 Task: Create a due date automation trigger when advanced on, on the monday of the week before a card is due add fields with custom field "Resume" set to a date between 1 and 7 working days from now at 11:00 AM.
Action: Mouse moved to (849, 260)
Screenshot: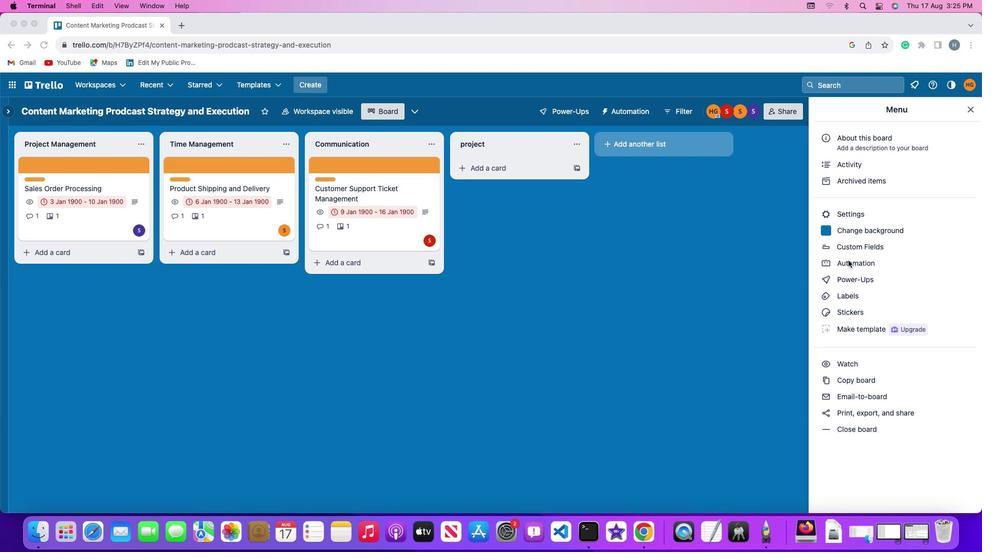 
Action: Mouse pressed left at (849, 260)
Screenshot: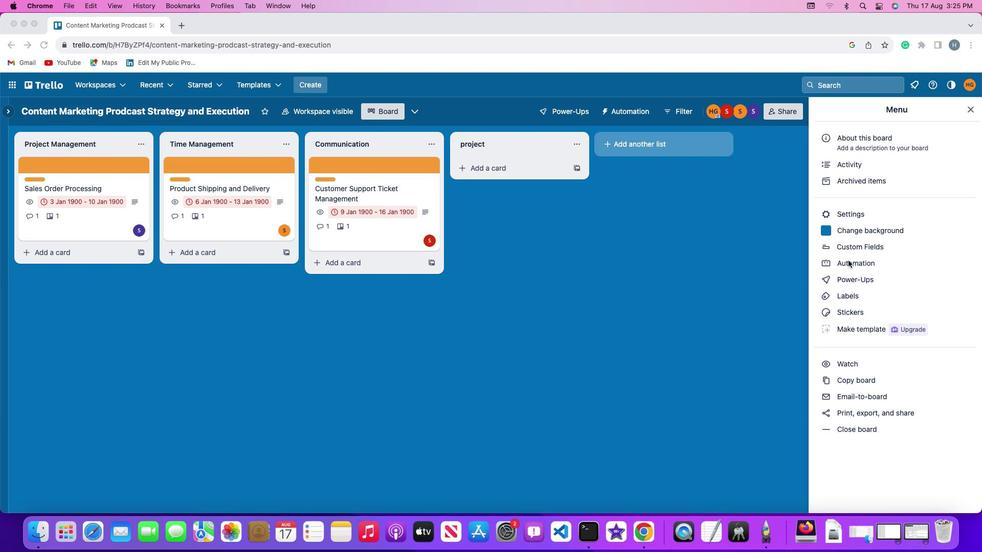 
Action: Mouse pressed left at (849, 260)
Screenshot: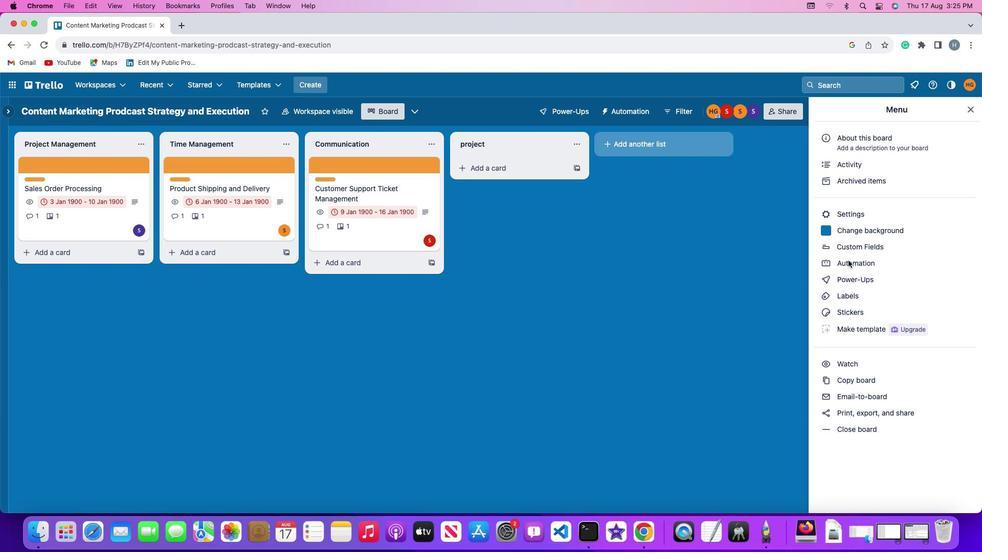 
Action: Mouse moved to (65, 245)
Screenshot: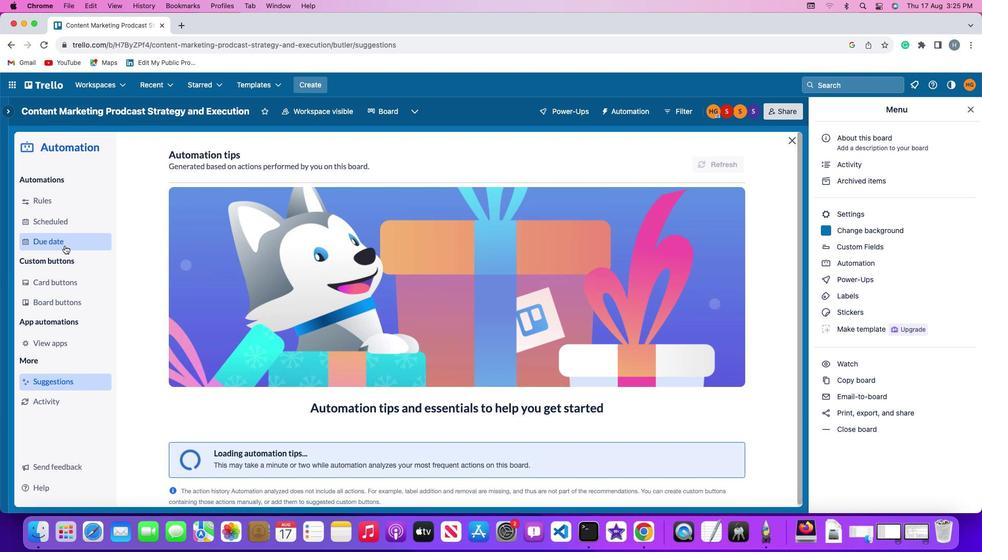 
Action: Mouse pressed left at (65, 245)
Screenshot: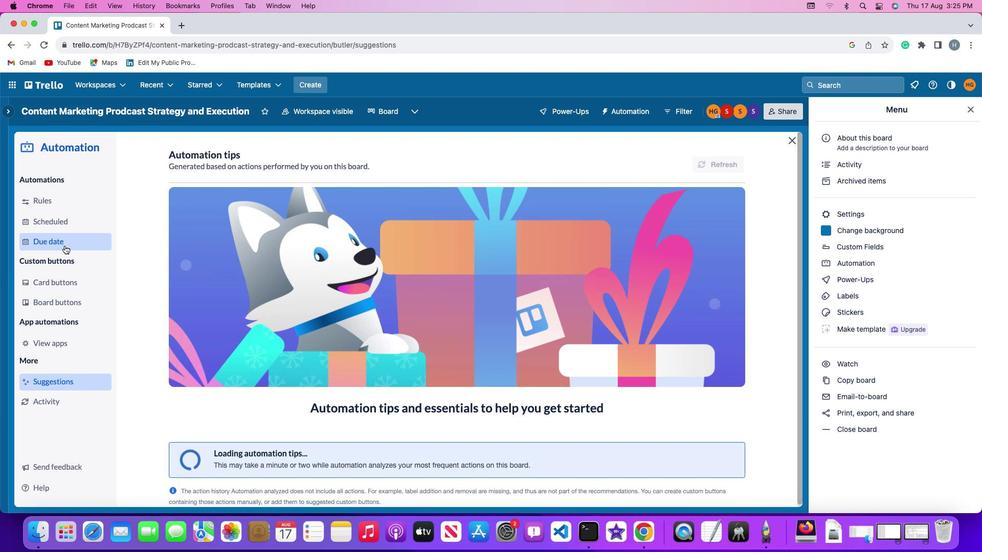 
Action: Mouse moved to (680, 158)
Screenshot: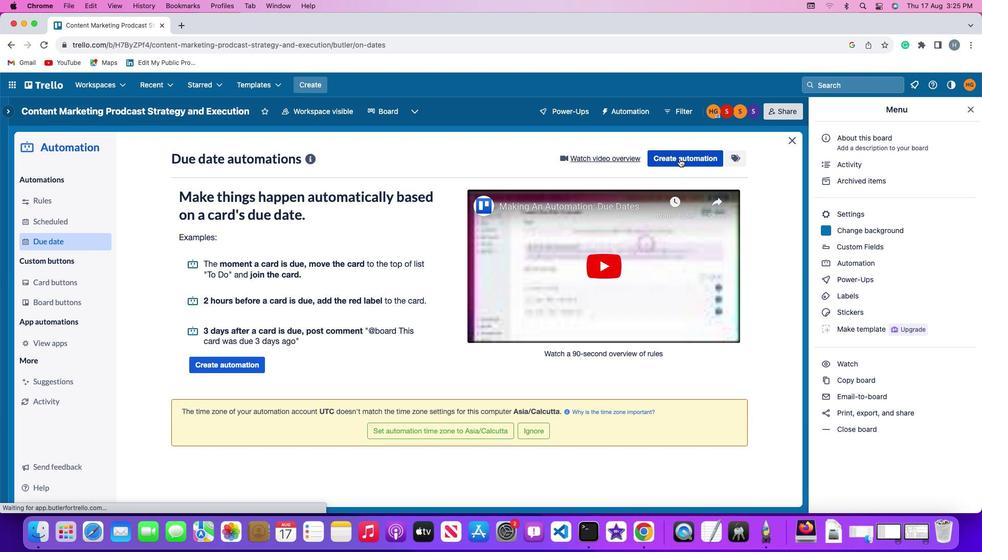 
Action: Mouse pressed left at (680, 158)
Screenshot: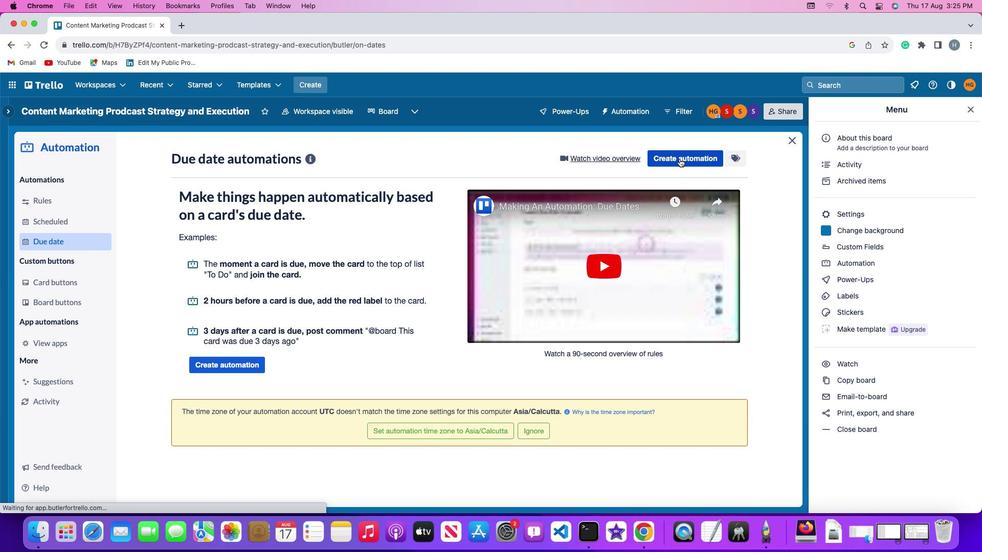 
Action: Mouse moved to (227, 247)
Screenshot: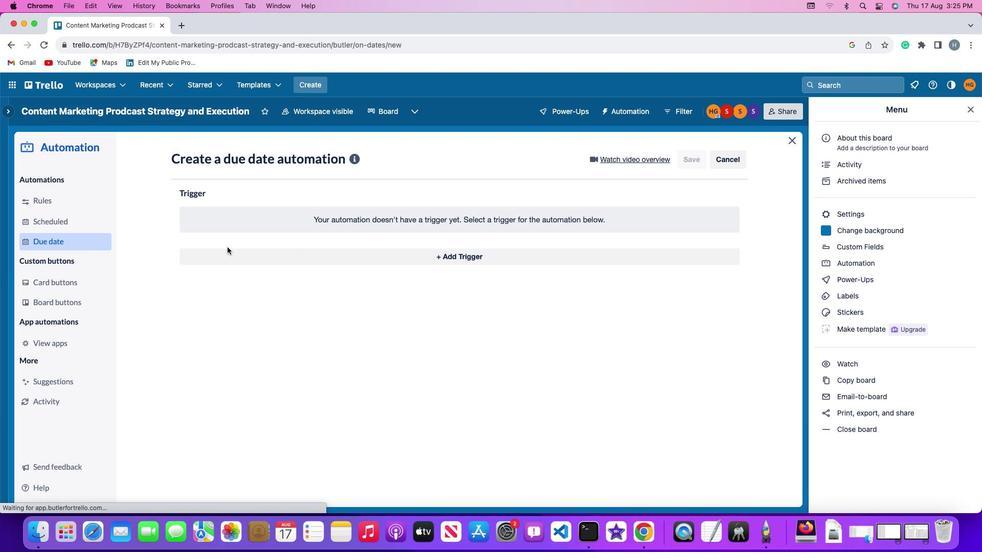 
Action: Mouse pressed left at (227, 247)
Screenshot: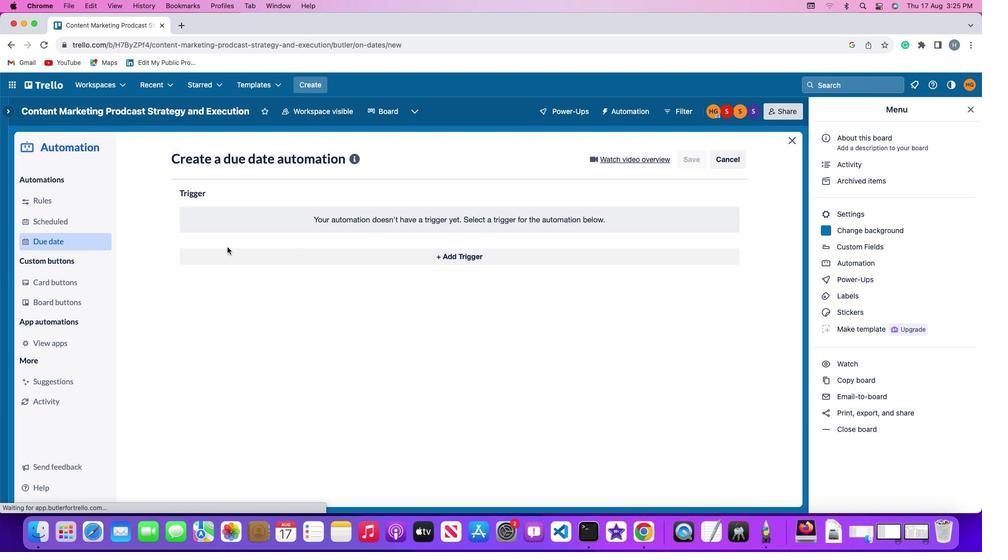 
Action: Mouse moved to (224, 253)
Screenshot: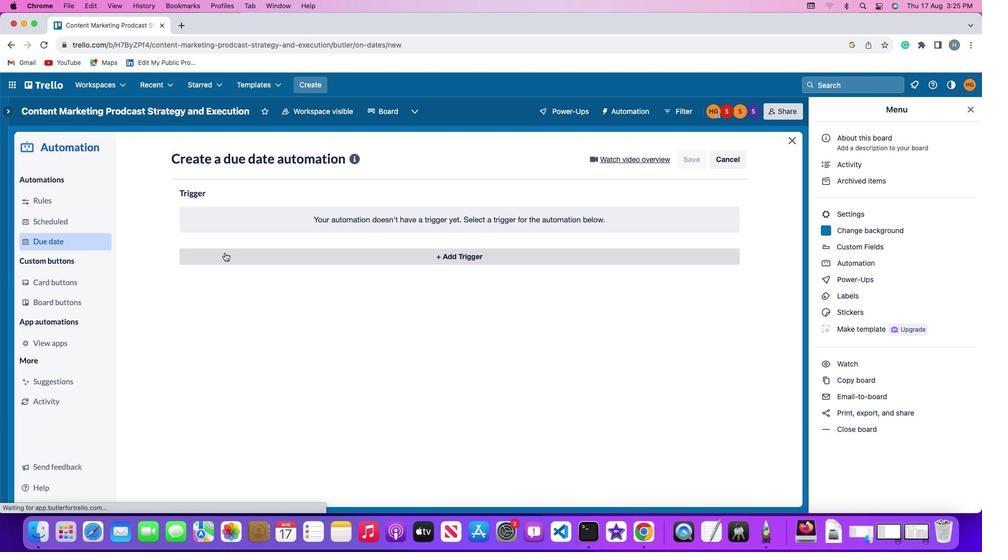 
Action: Mouse pressed left at (224, 253)
Screenshot: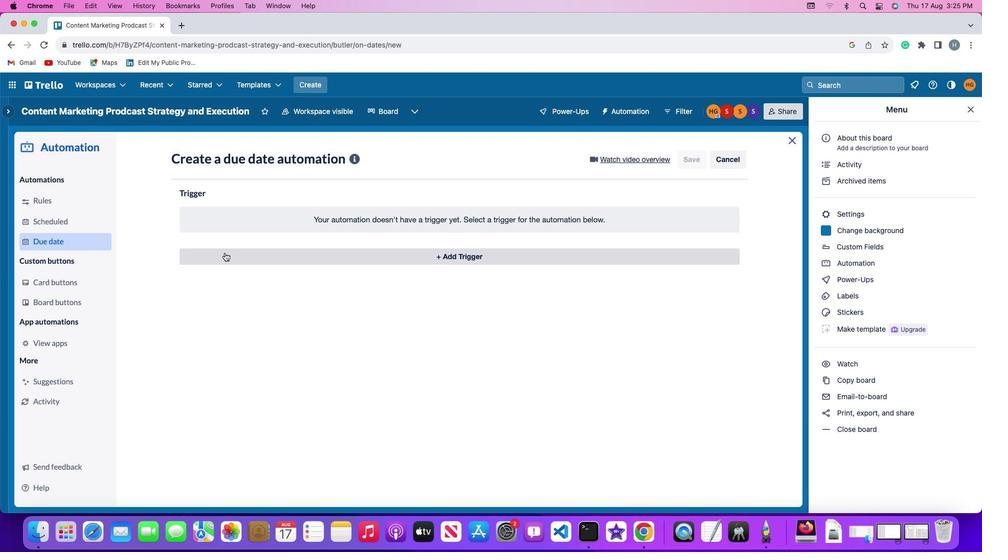 
Action: Mouse moved to (219, 446)
Screenshot: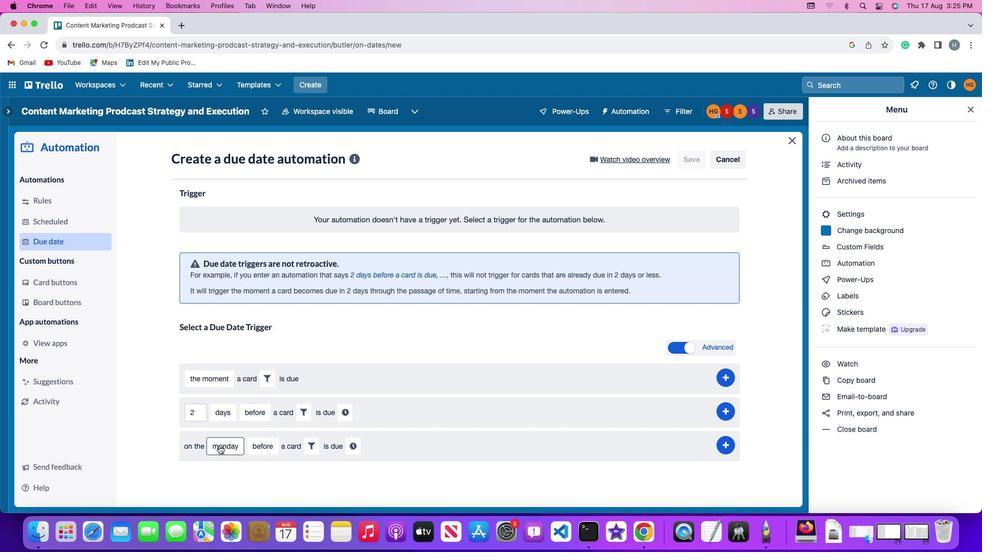 
Action: Mouse pressed left at (219, 446)
Screenshot: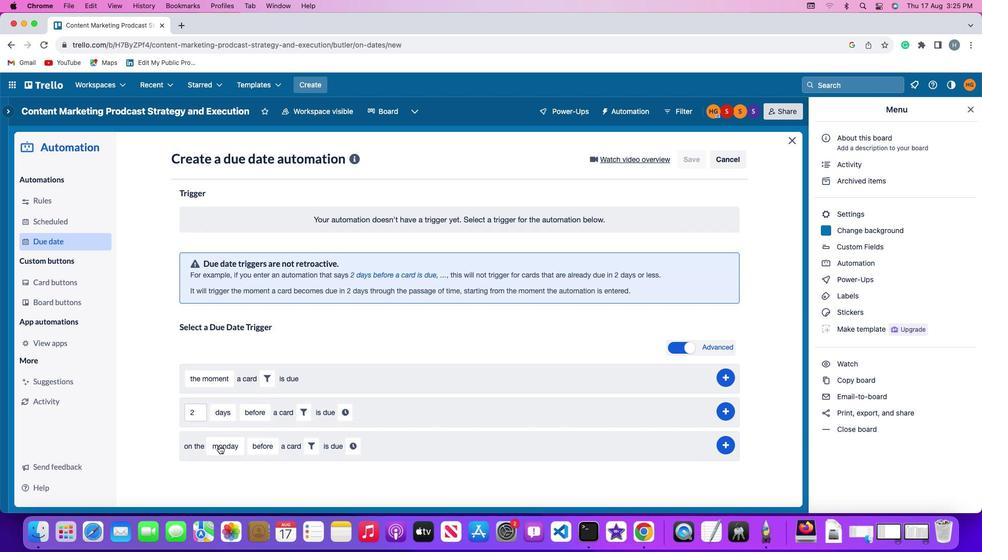 
Action: Mouse moved to (237, 304)
Screenshot: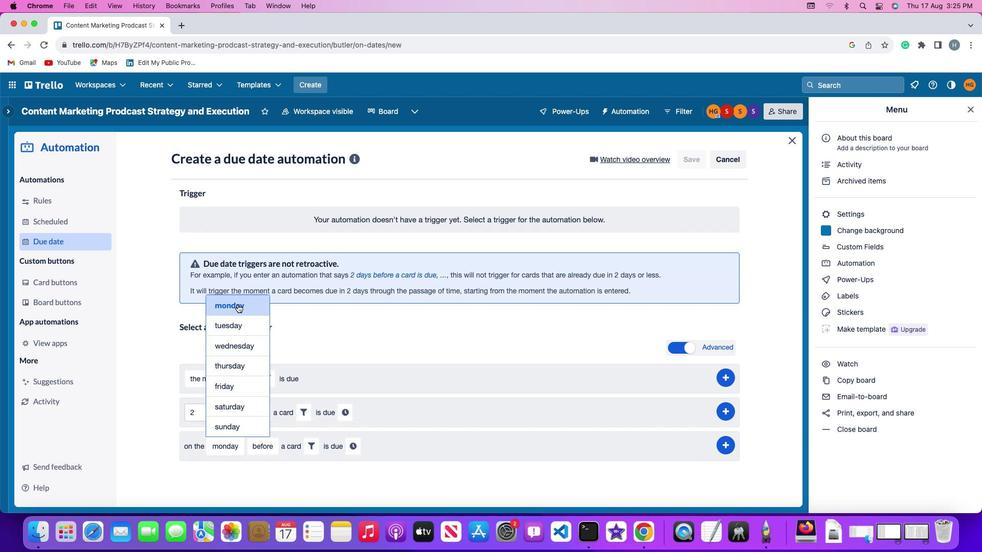 
Action: Mouse pressed left at (237, 304)
Screenshot: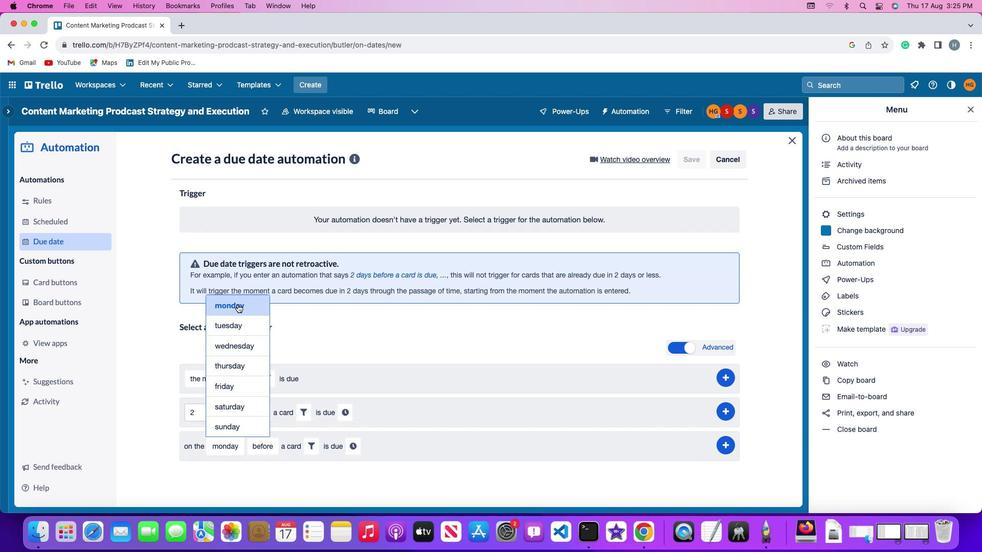 
Action: Mouse moved to (259, 453)
Screenshot: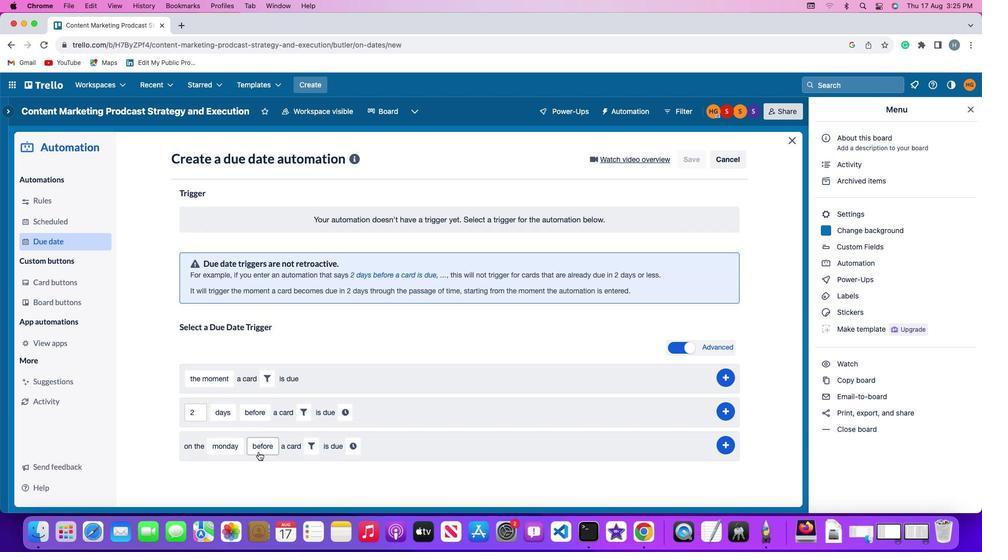 
Action: Mouse pressed left at (259, 453)
Screenshot: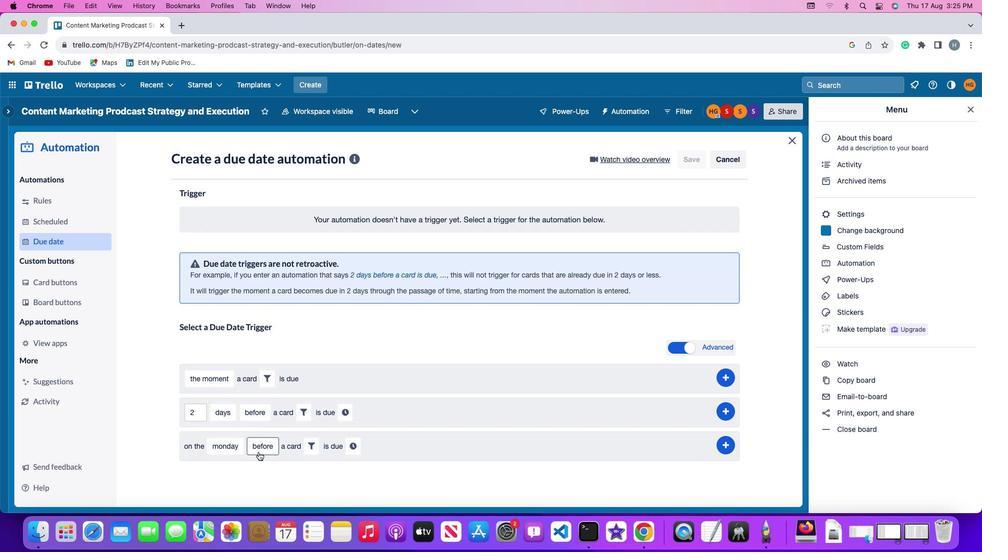 
Action: Mouse moved to (266, 428)
Screenshot: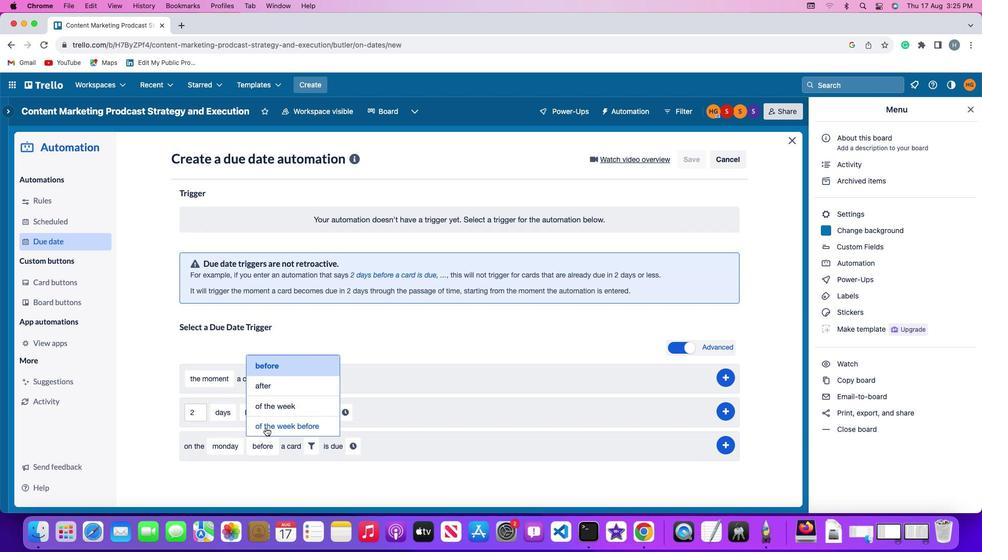 
Action: Mouse pressed left at (266, 428)
Screenshot: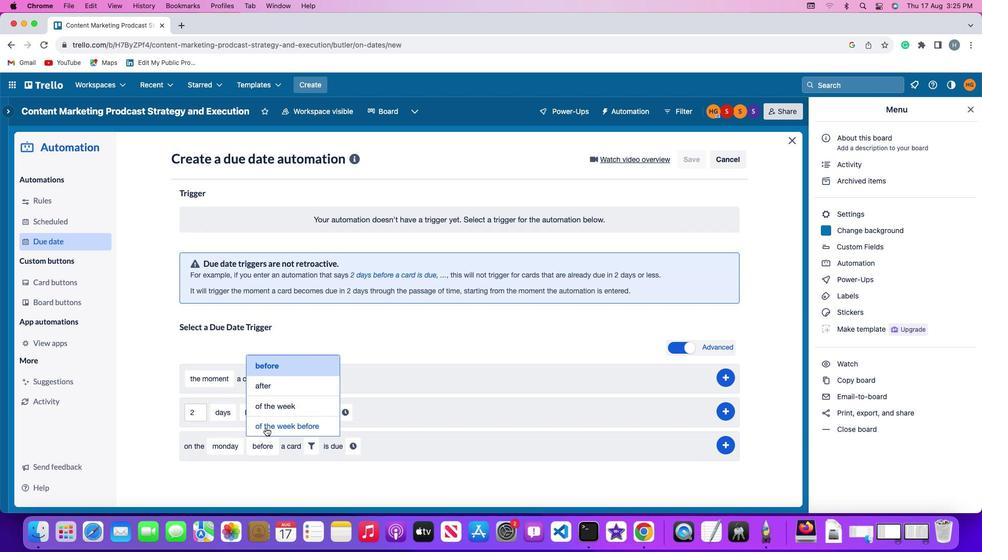 
Action: Mouse moved to (350, 442)
Screenshot: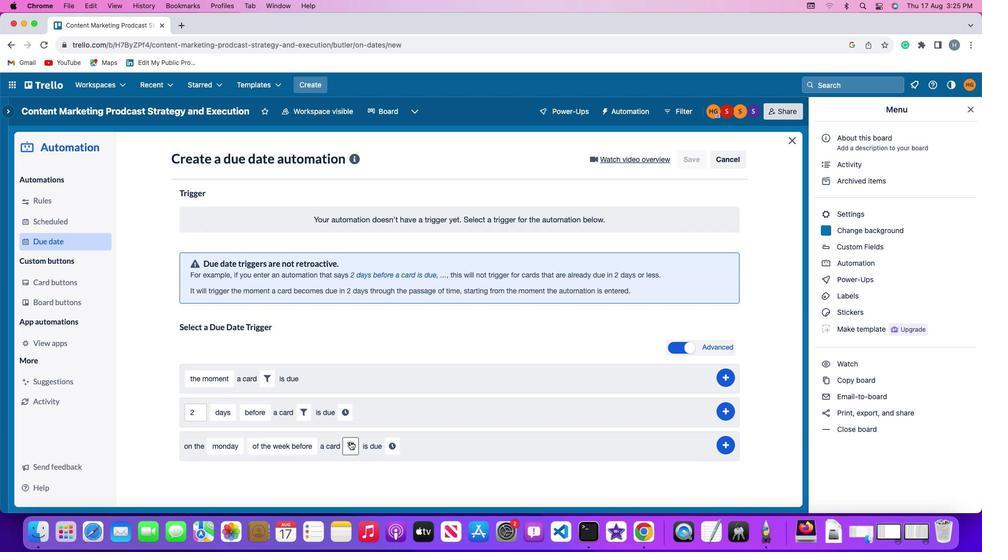 
Action: Mouse pressed left at (350, 442)
Screenshot: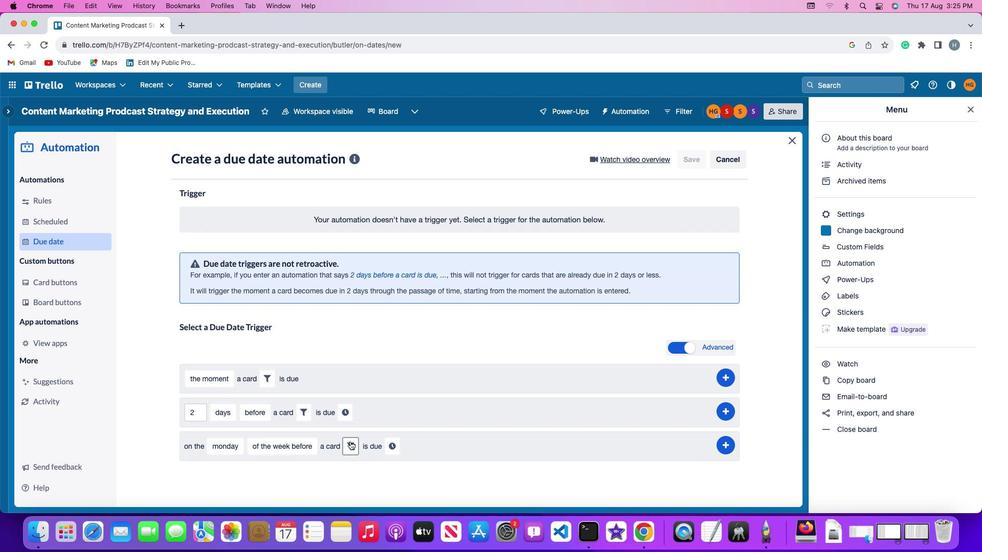 
Action: Mouse moved to (520, 481)
Screenshot: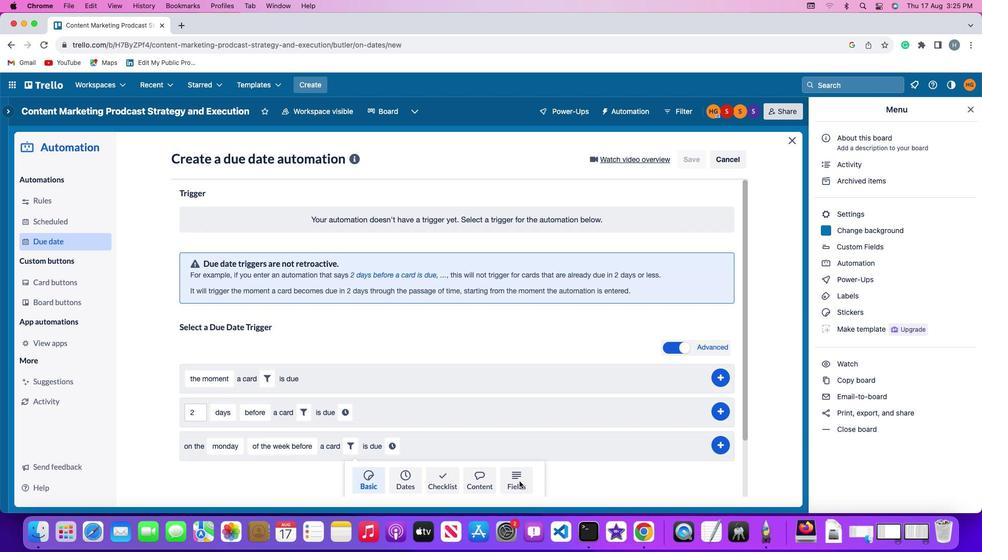 
Action: Mouse pressed left at (520, 481)
Screenshot: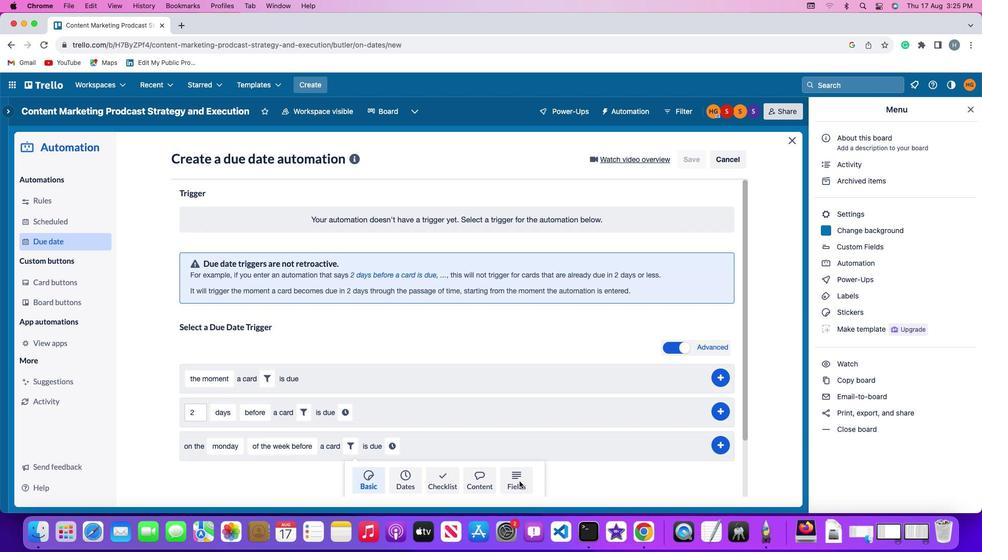 
Action: Mouse moved to (286, 477)
Screenshot: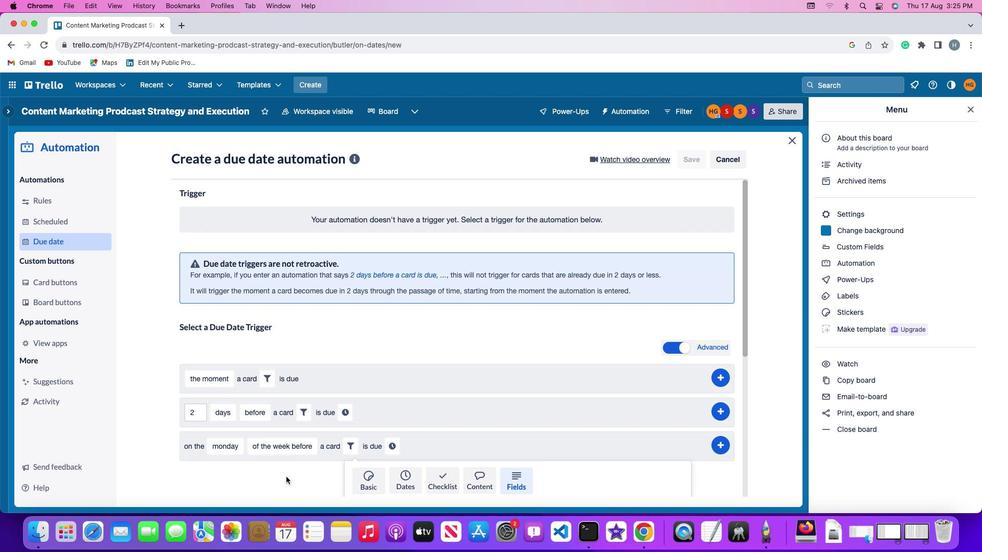 
Action: Mouse scrolled (286, 477) with delta (0, 0)
Screenshot: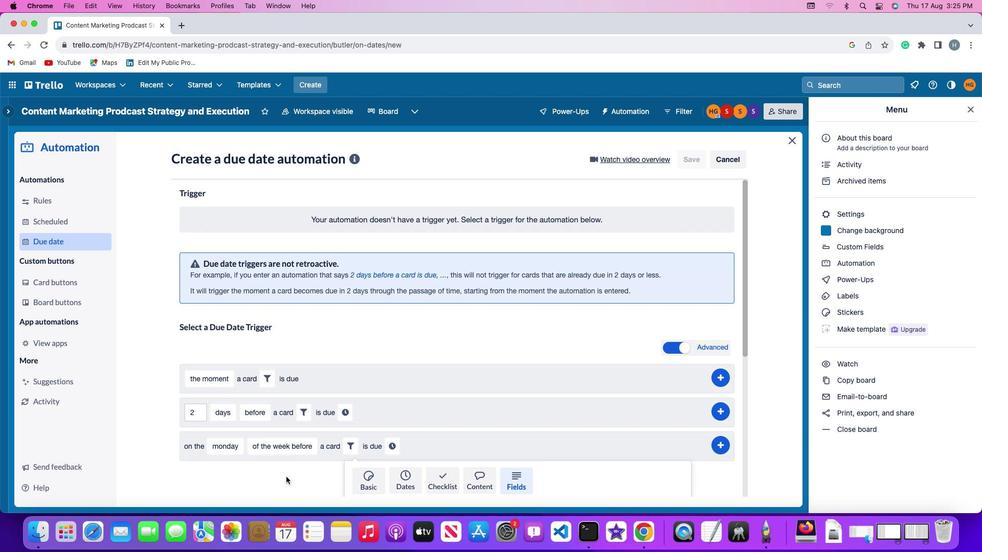 
Action: Mouse scrolled (286, 477) with delta (0, 0)
Screenshot: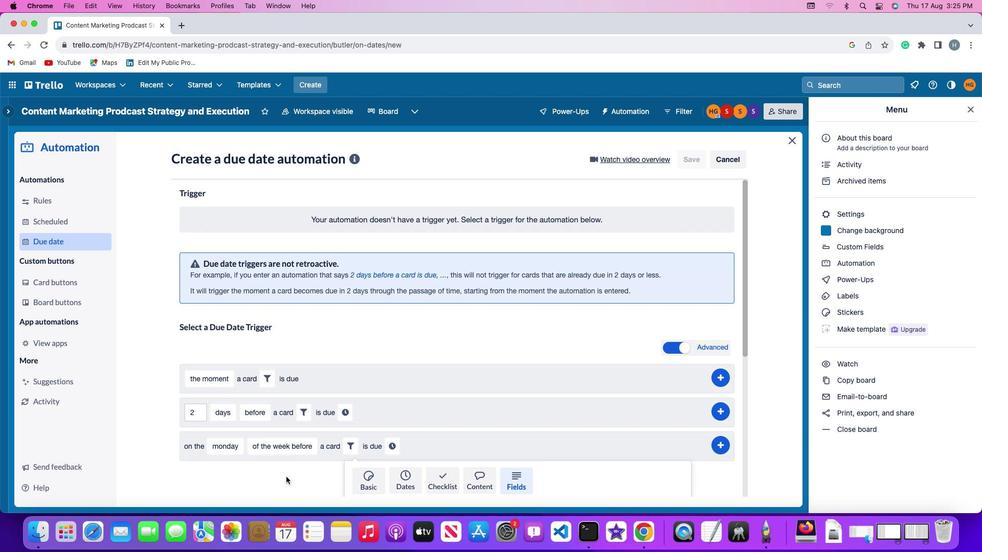 
Action: Mouse scrolled (286, 477) with delta (0, -2)
Screenshot: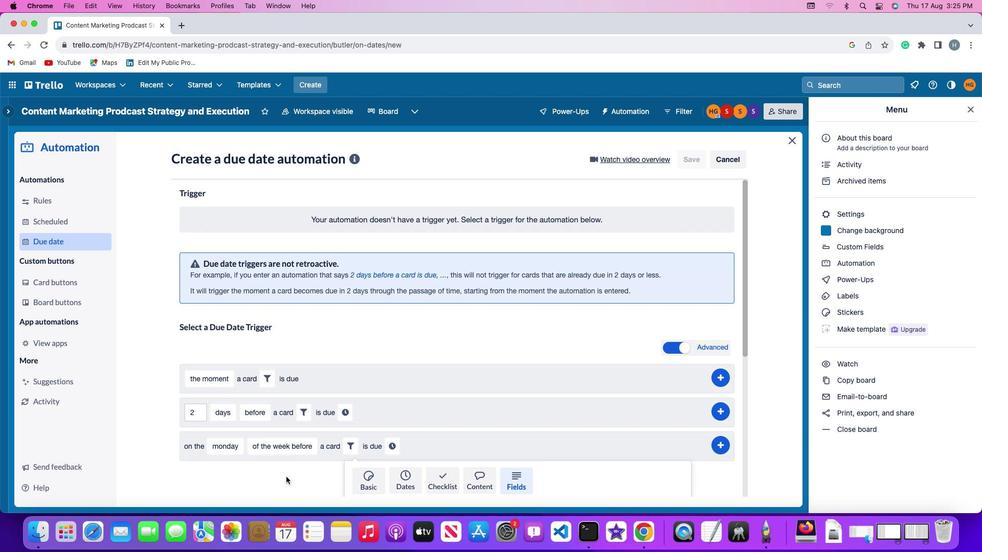 
Action: Mouse moved to (286, 477)
Screenshot: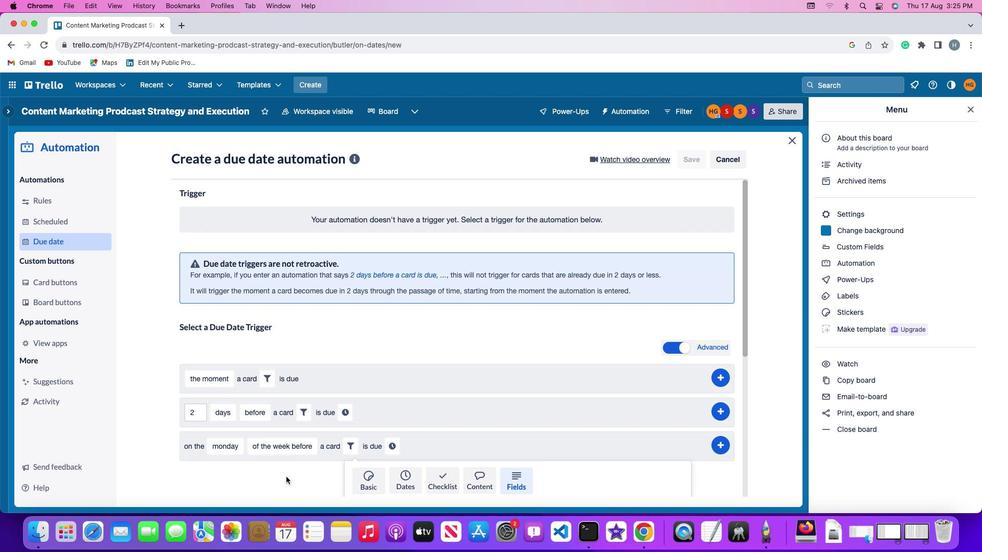 
Action: Mouse scrolled (286, 477) with delta (0, -2)
Screenshot: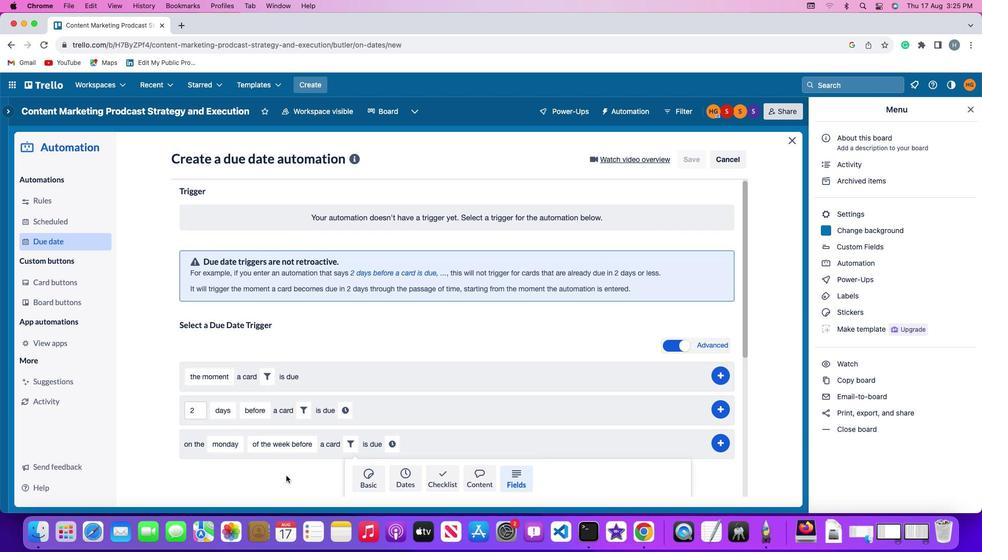 
Action: Mouse moved to (286, 477)
Screenshot: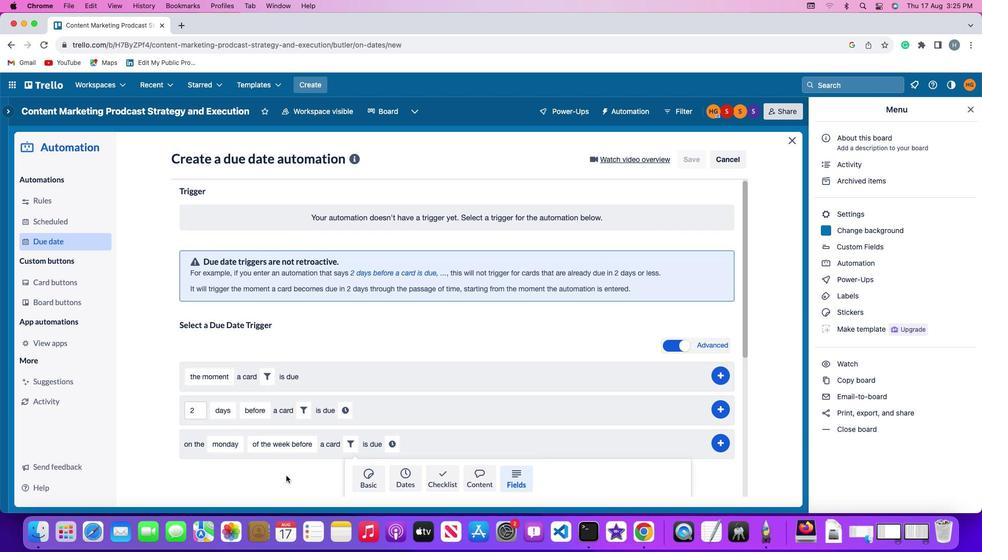 
Action: Mouse scrolled (286, 477) with delta (0, -3)
Screenshot: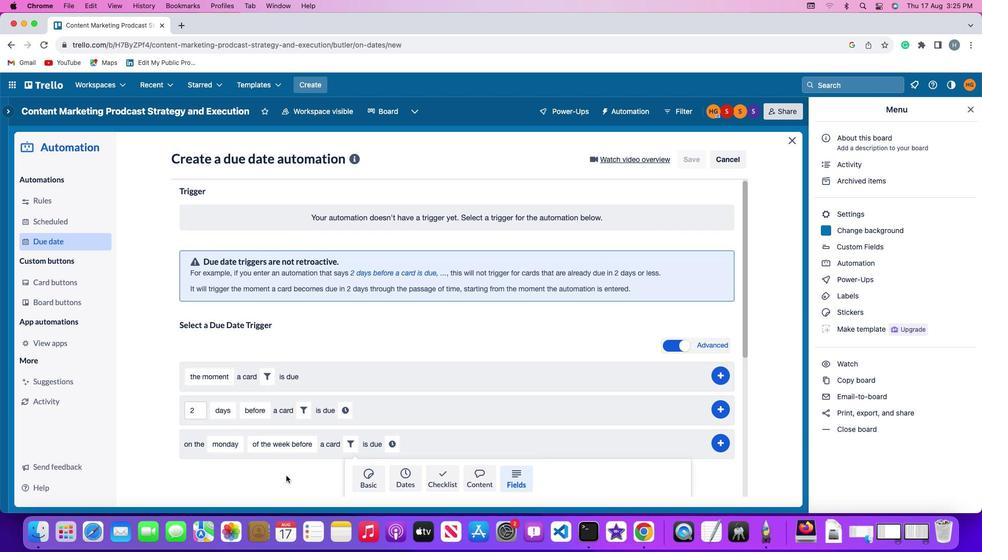 
Action: Mouse moved to (286, 473)
Screenshot: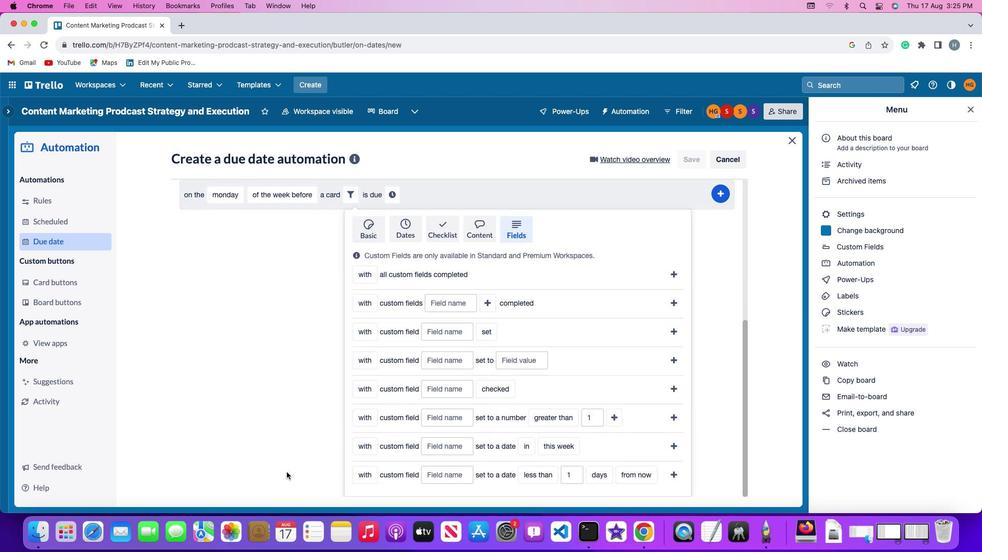 
Action: Mouse scrolled (286, 473) with delta (0, 0)
Screenshot: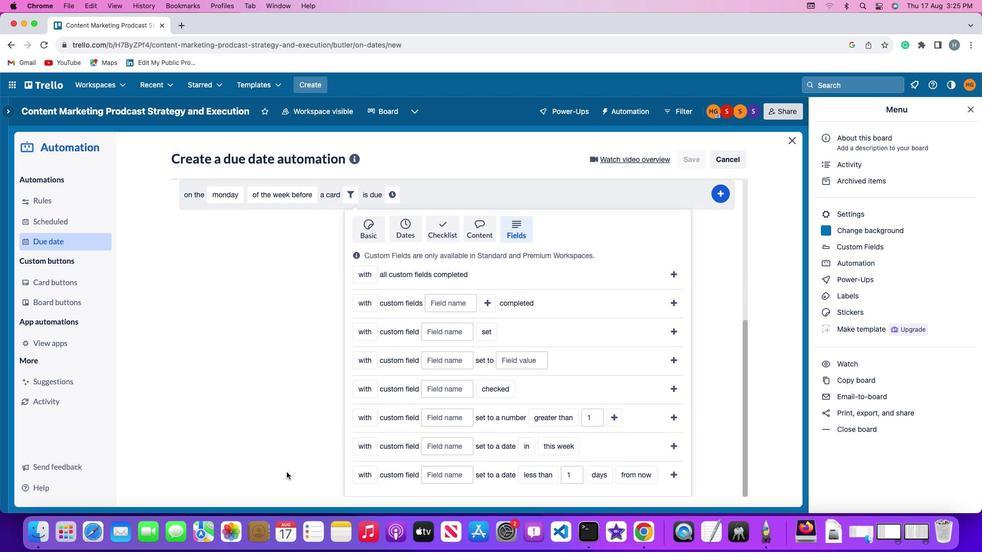 
Action: Mouse scrolled (286, 473) with delta (0, 0)
Screenshot: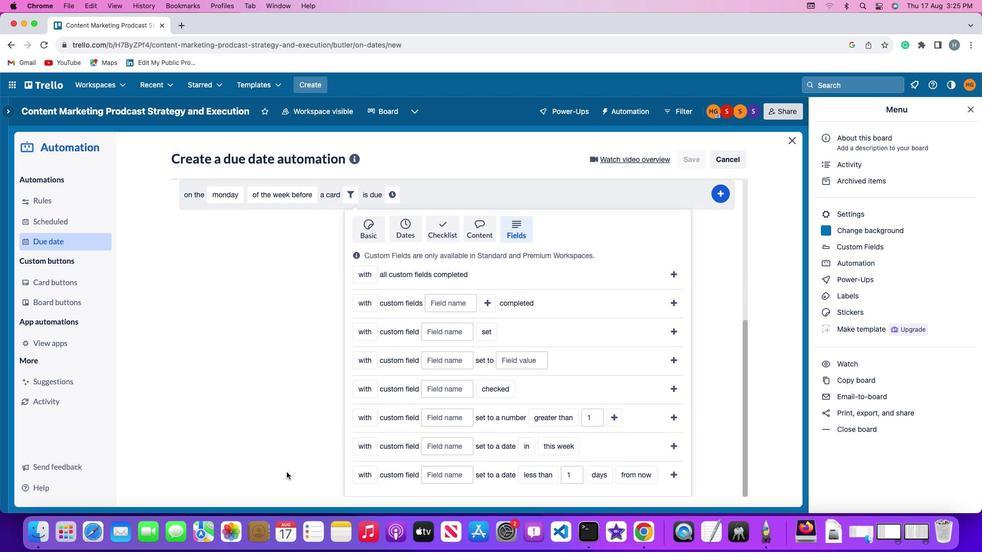 
Action: Mouse scrolled (286, 473) with delta (0, -1)
Screenshot: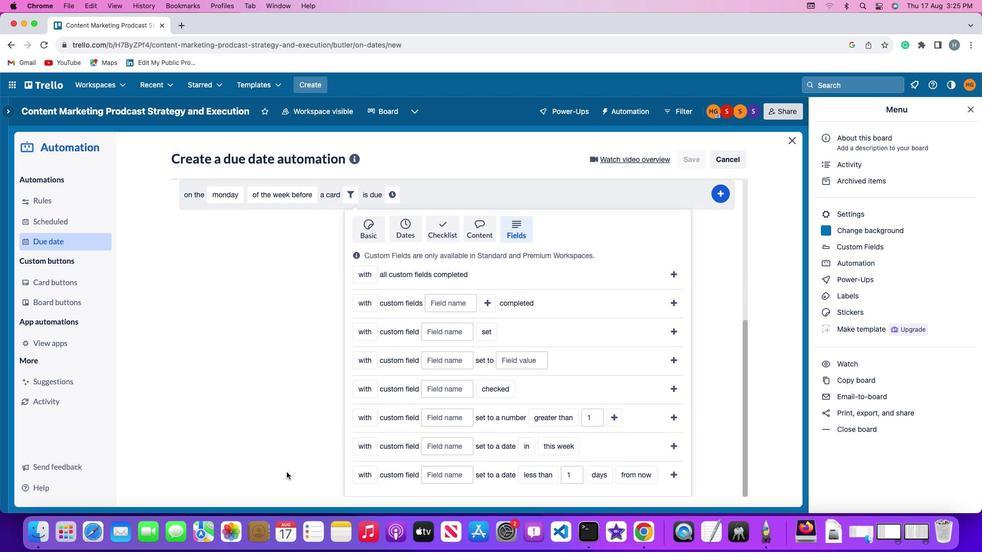 
Action: Mouse scrolled (286, 473) with delta (0, -2)
Screenshot: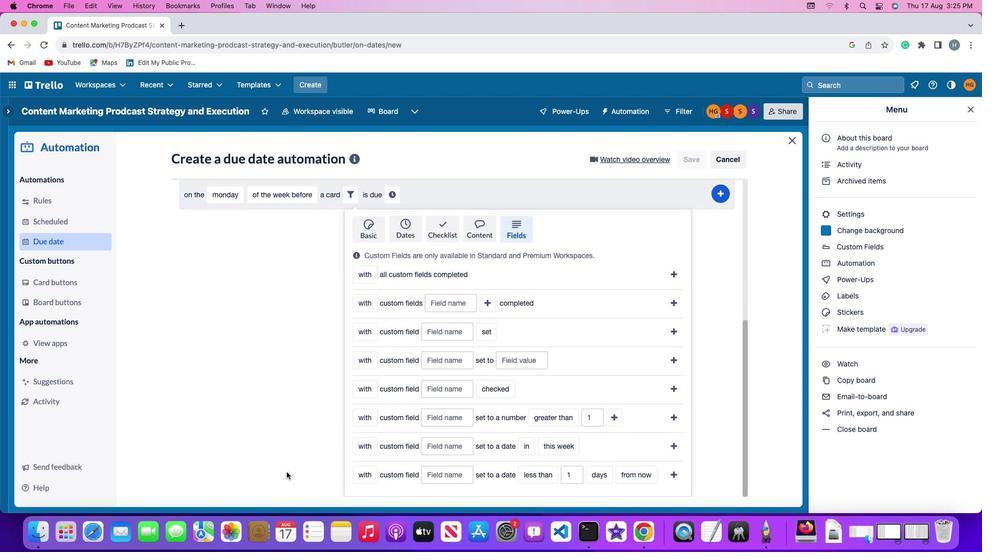 
Action: Mouse scrolled (286, 473) with delta (0, -3)
Screenshot: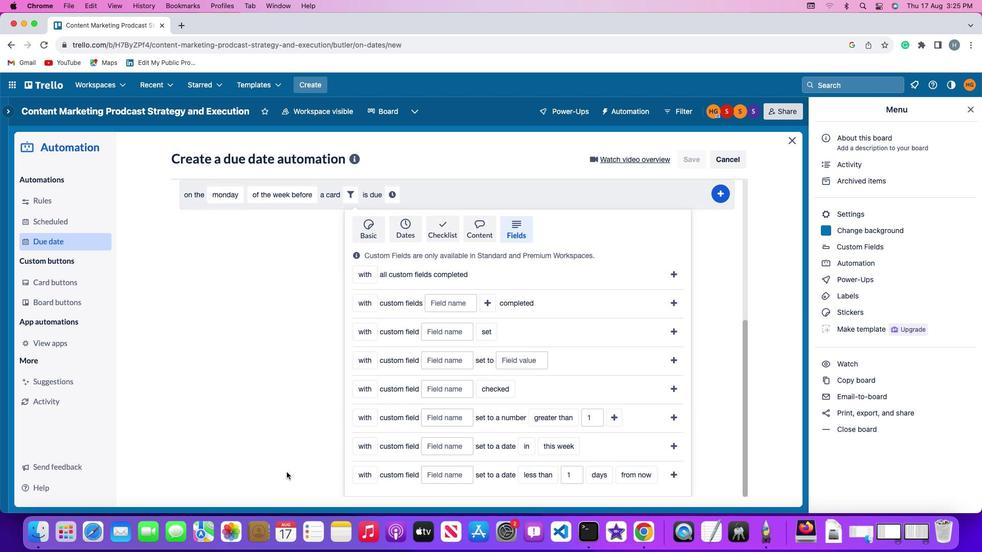 
Action: Mouse moved to (358, 479)
Screenshot: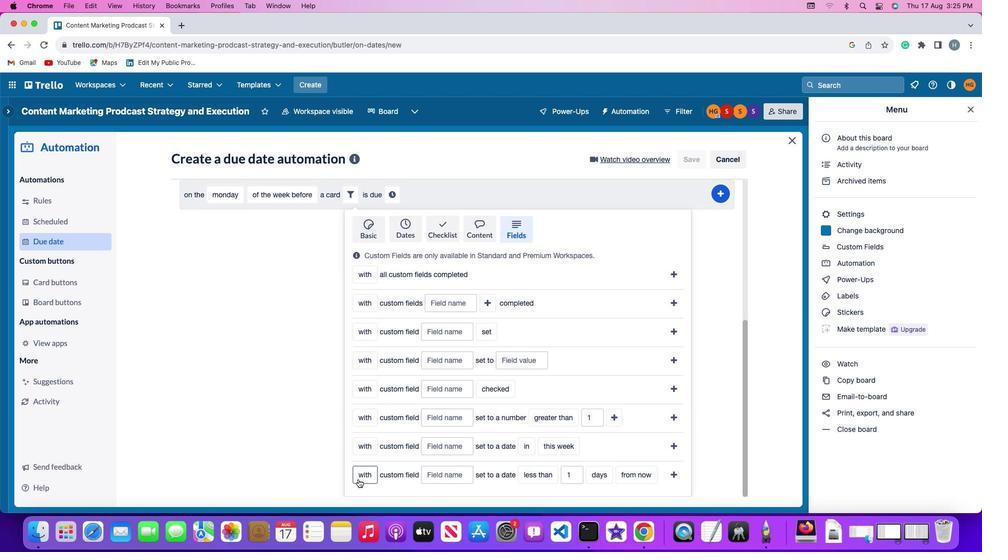 
Action: Mouse pressed left at (358, 479)
Screenshot: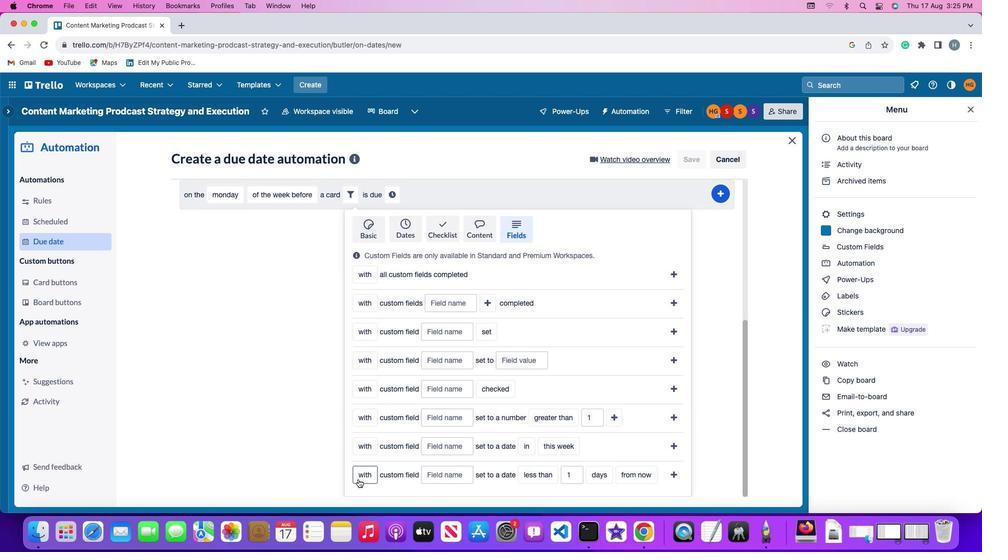 
Action: Mouse moved to (371, 434)
Screenshot: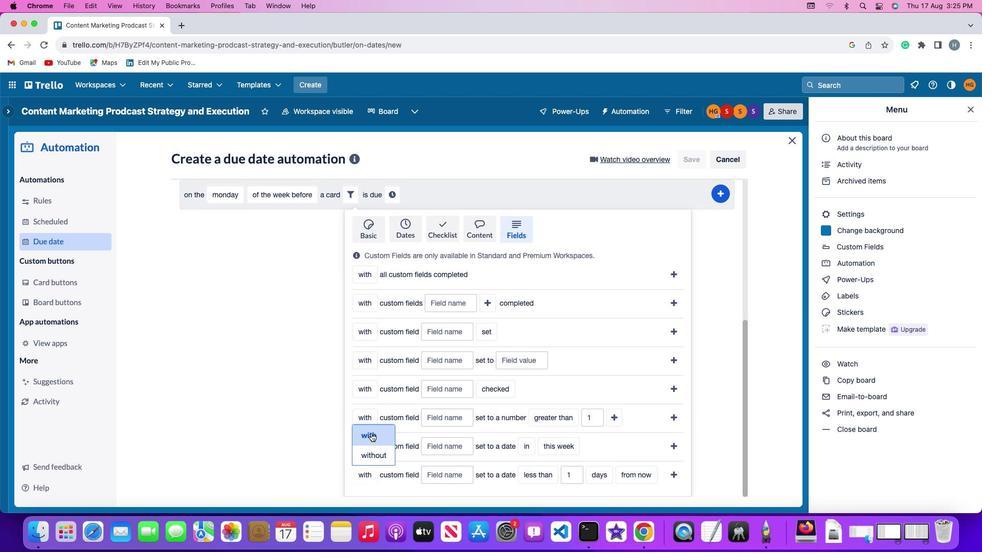 
Action: Mouse pressed left at (371, 434)
Screenshot: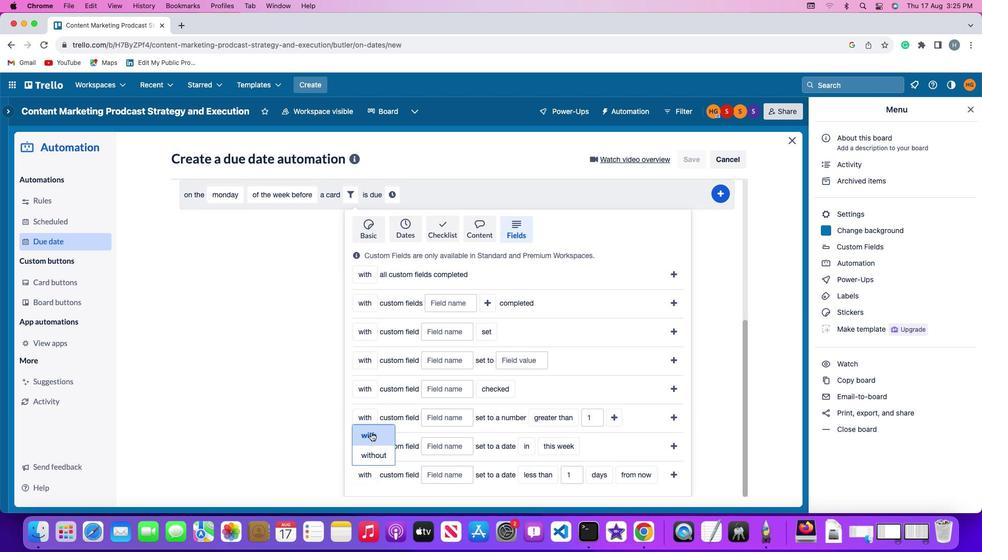 
Action: Mouse moved to (437, 468)
Screenshot: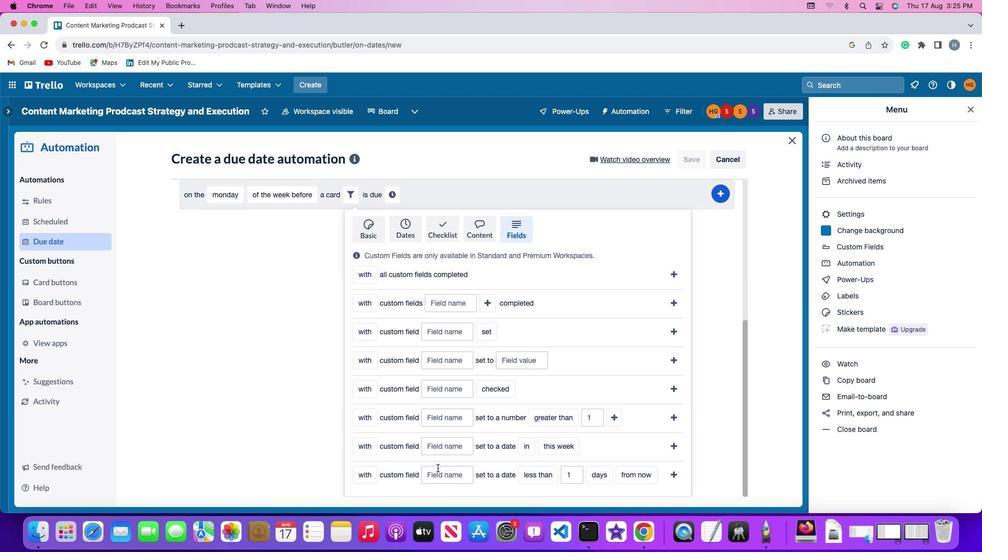 
Action: Mouse pressed left at (437, 468)
Screenshot: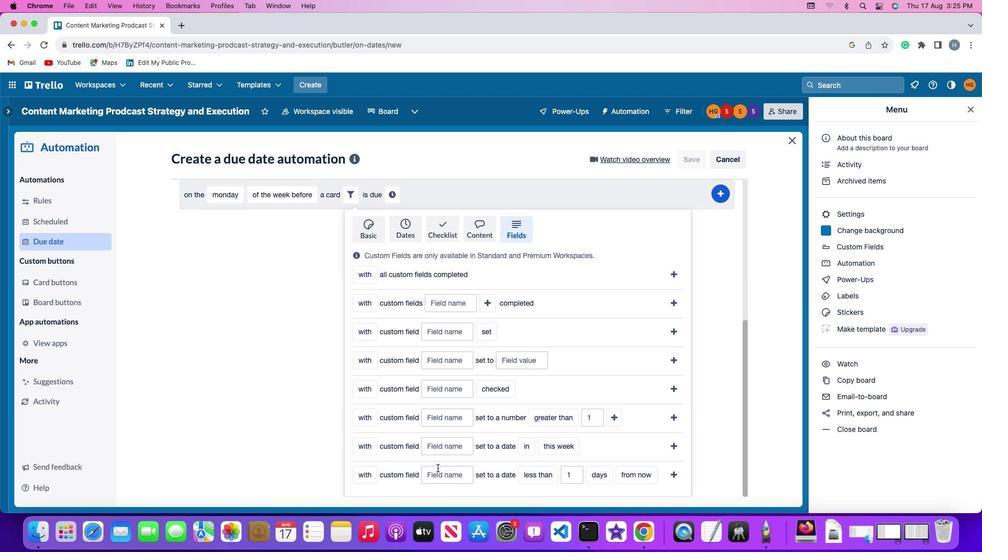 
Action: Mouse moved to (438, 468)
Screenshot: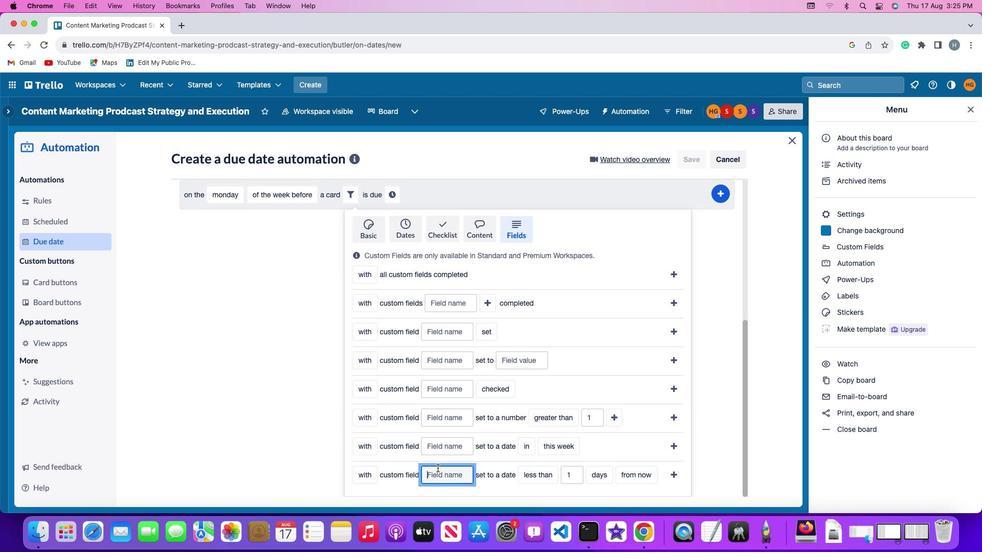 
Action: Key pressed Key.shift'R''e''s''u''m''e'
Screenshot: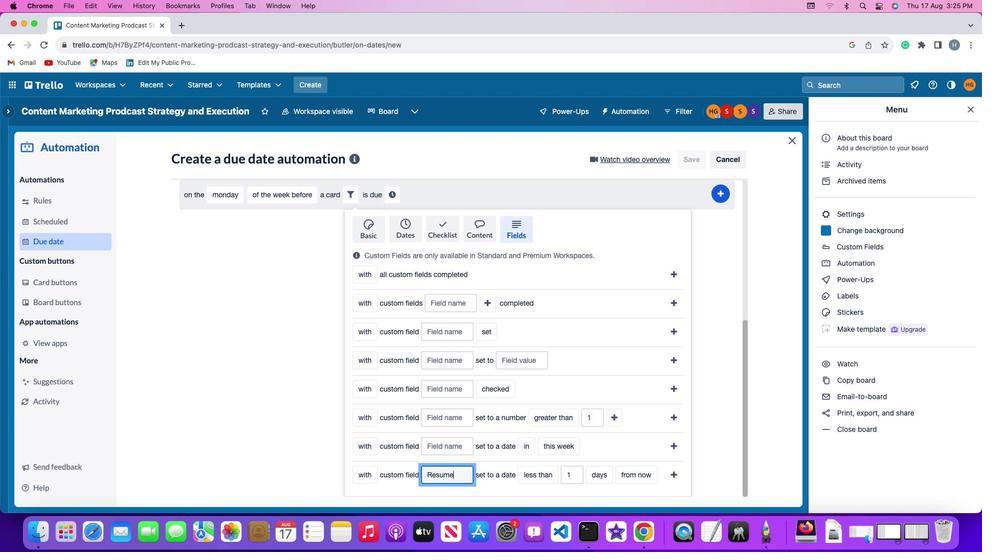 
Action: Mouse moved to (534, 476)
Screenshot: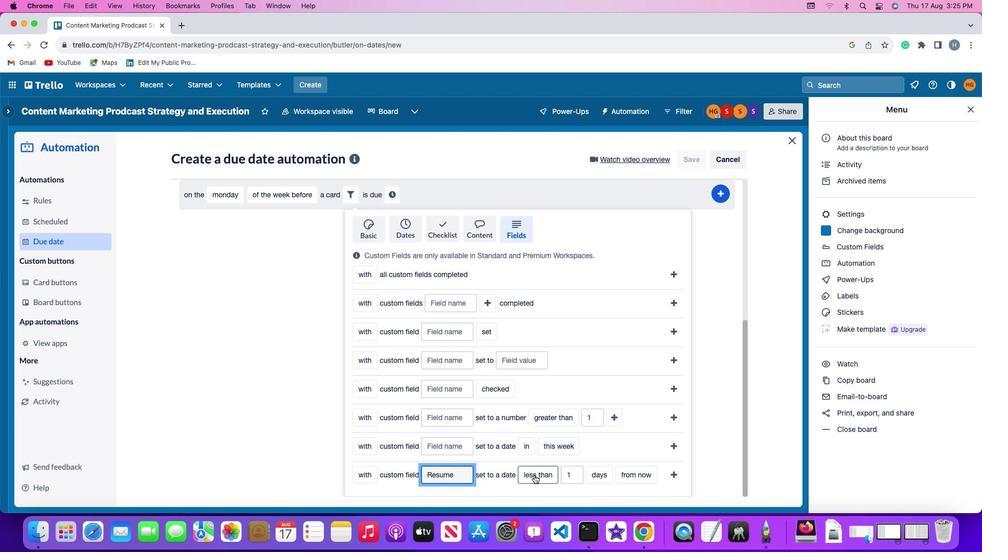 
Action: Mouse pressed left at (534, 476)
Screenshot: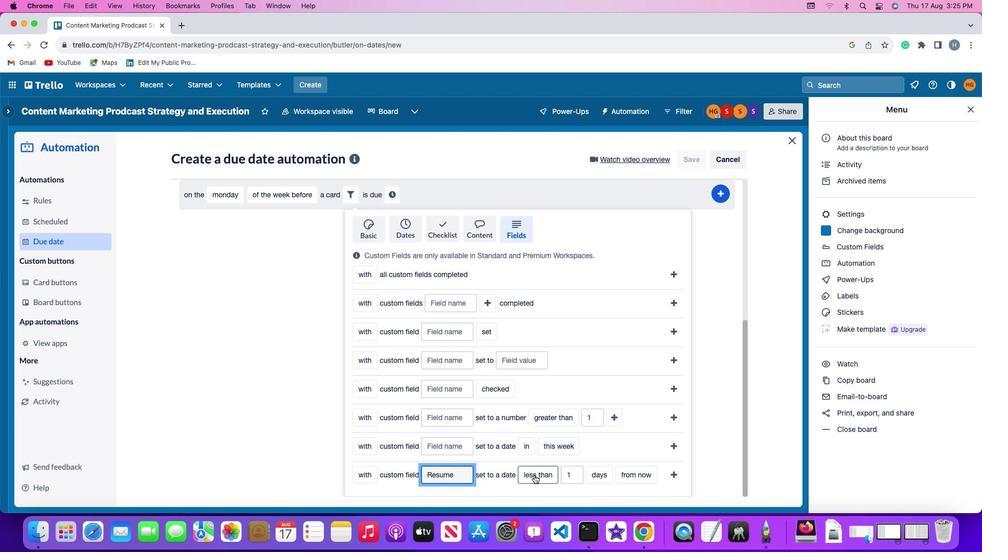 
Action: Mouse moved to (543, 455)
Screenshot: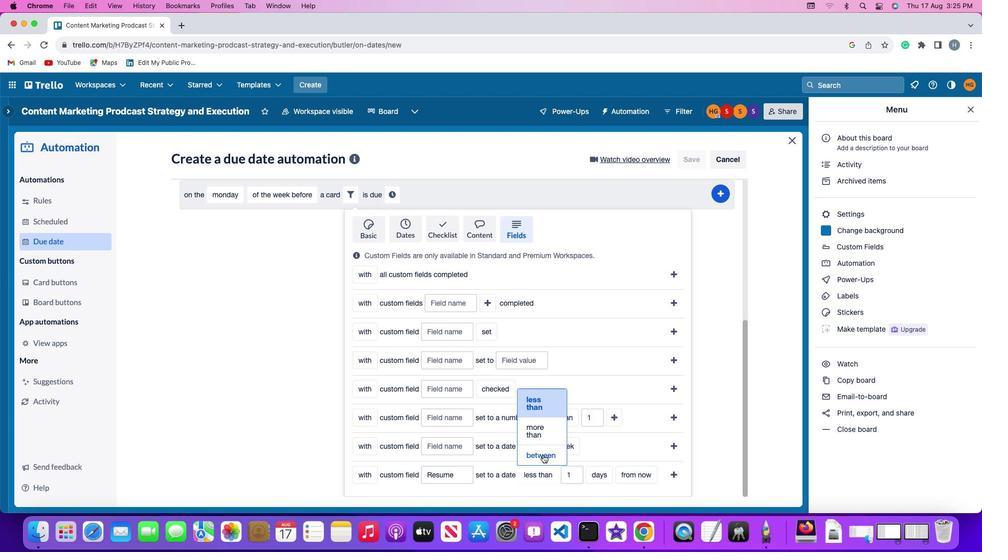 
Action: Mouse pressed left at (543, 455)
Screenshot: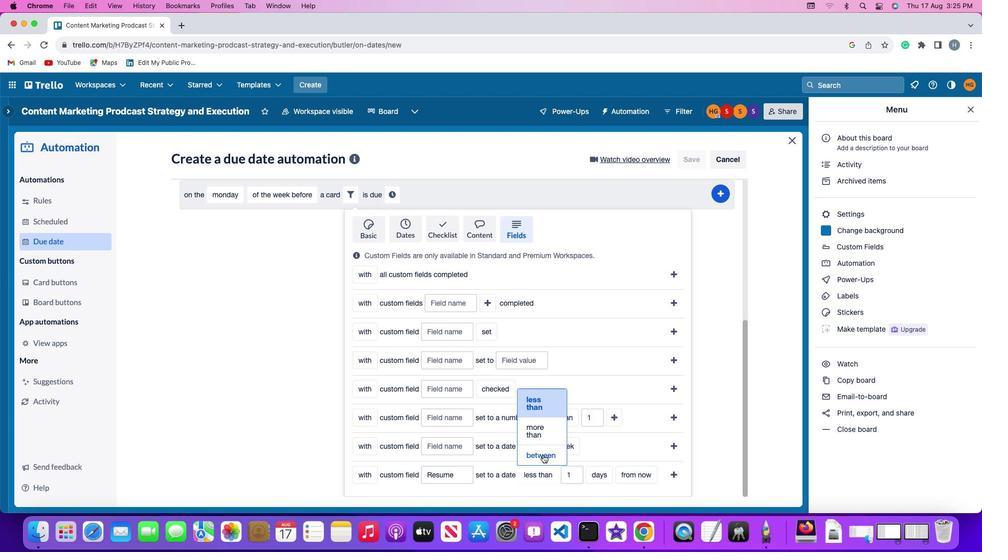 
Action: Mouse moved to (581, 472)
Screenshot: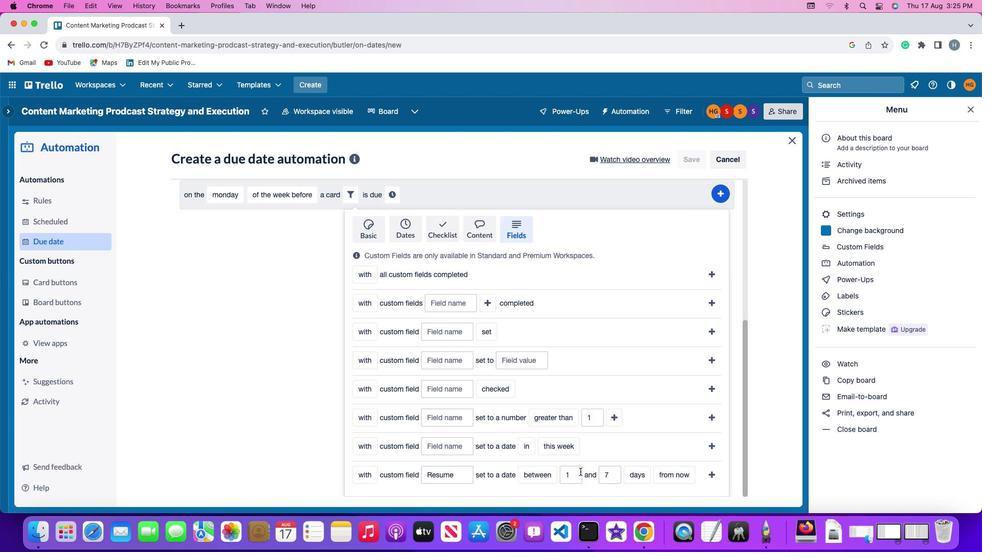 
Action: Mouse pressed left at (581, 472)
Screenshot: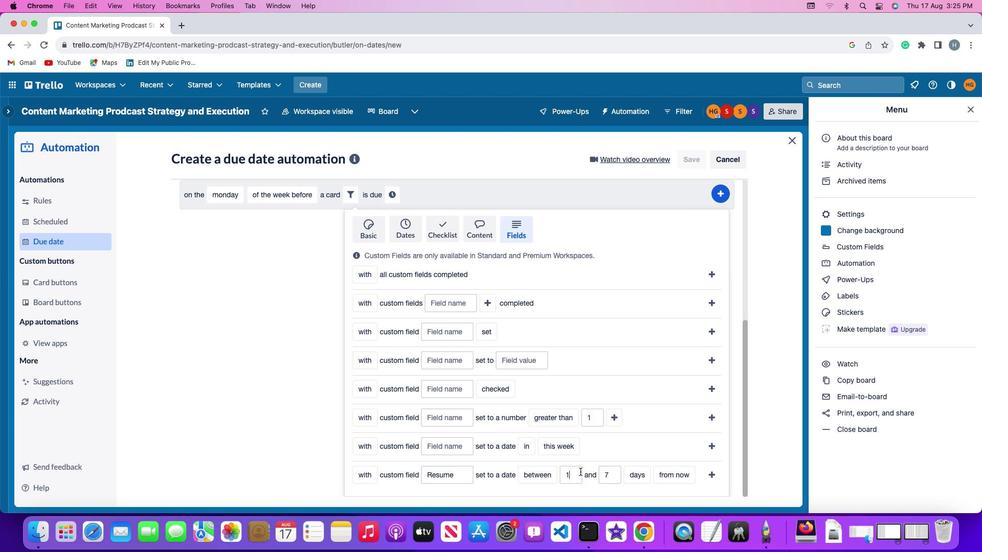 
Action: Key pressed Key.backspace'1'
Screenshot: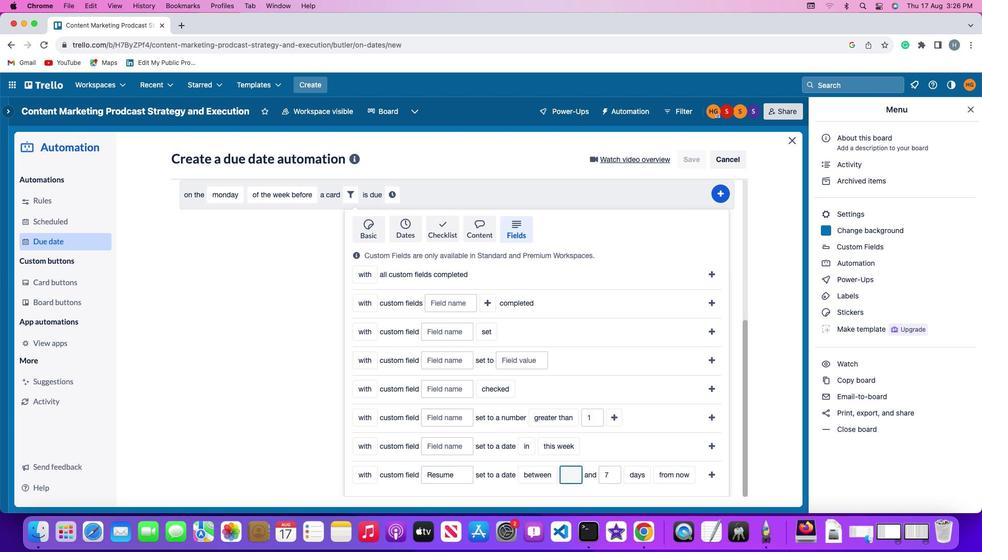 
Action: Mouse moved to (616, 475)
Screenshot: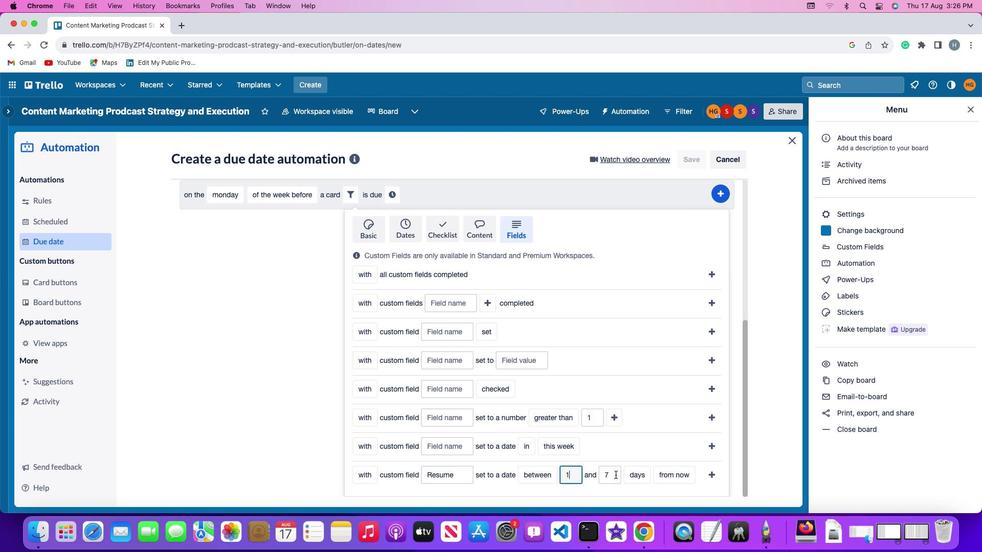 
Action: Mouse pressed left at (616, 475)
Screenshot: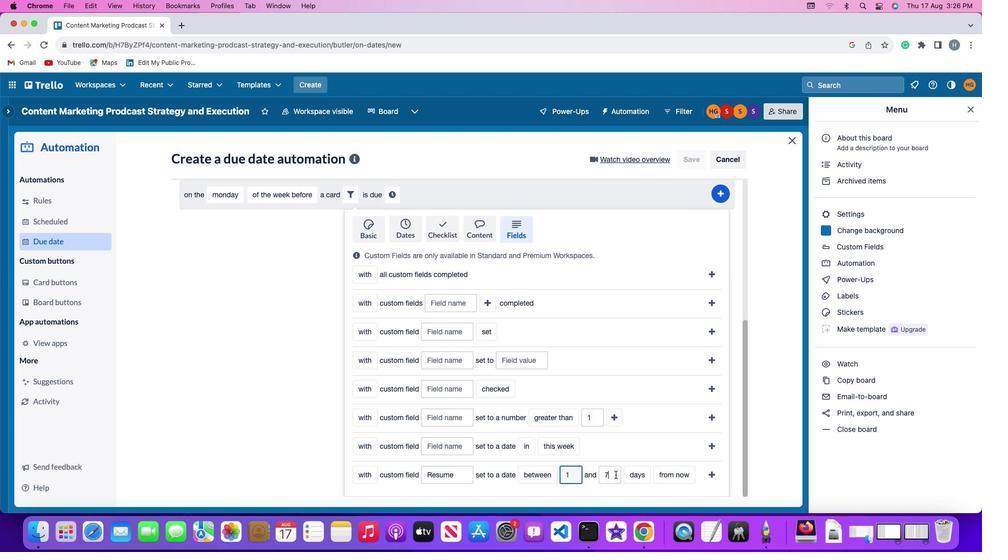 
Action: Key pressed Key.backspace'7'
Screenshot: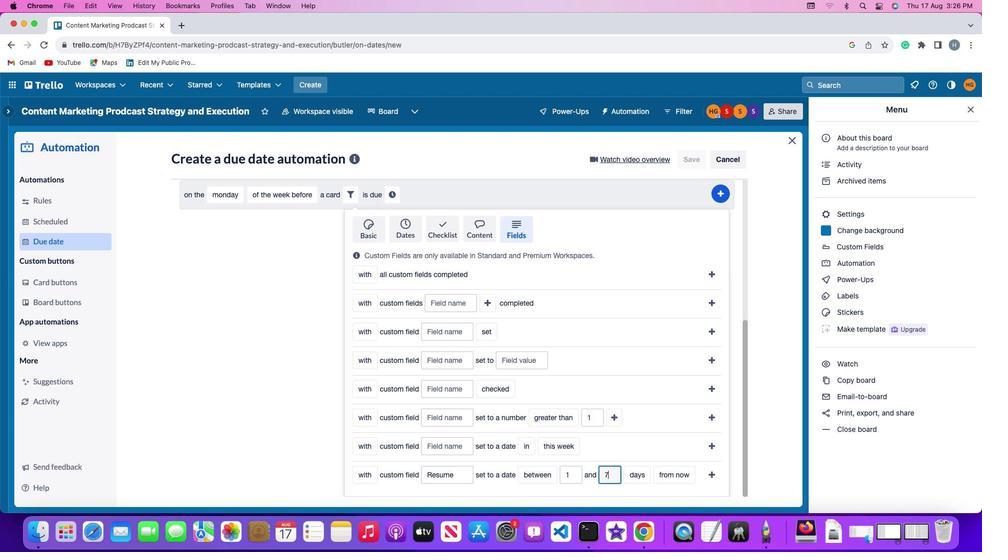 
Action: Mouse moved to (639, 474)
Screenshot: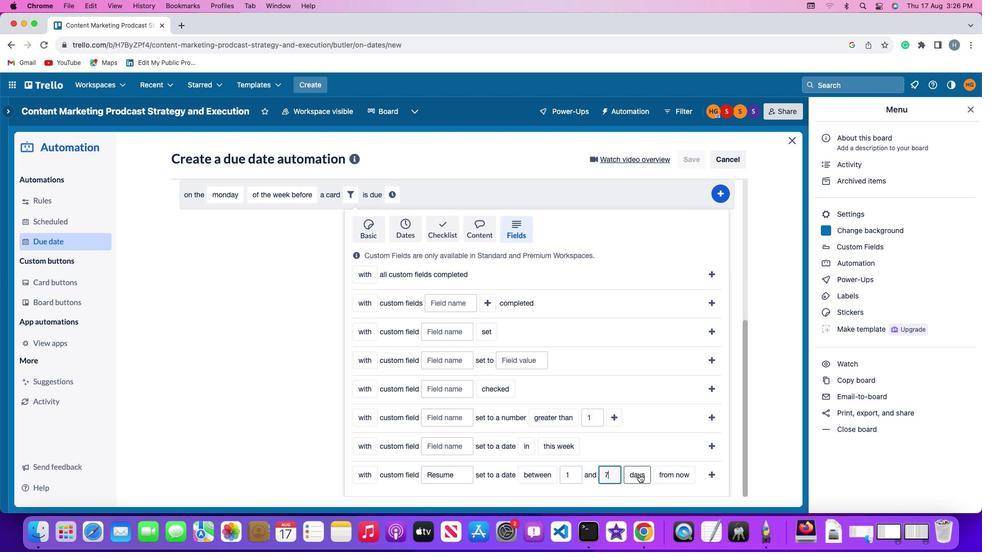 
Action: Mouse pressed left at (639, 474)
Screenshot: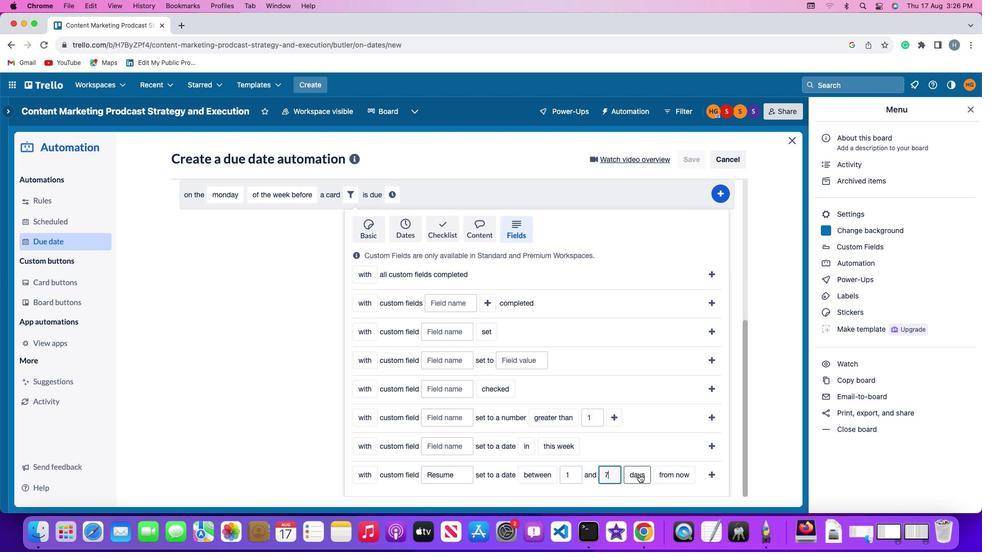 
Action: Mouse moved to (644, 453)
Screenshot: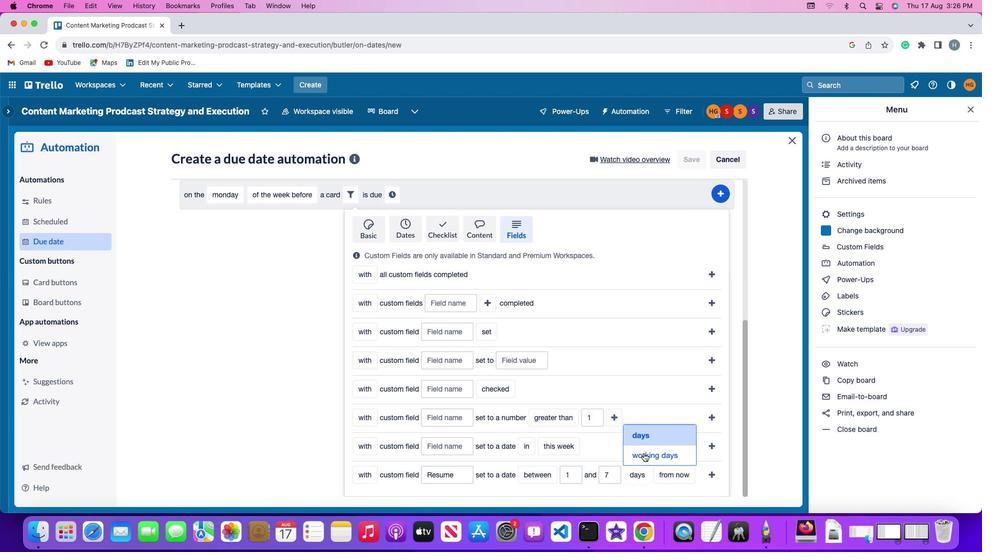 
Action: Mouse pressed left at (644, 453)
Screenshot: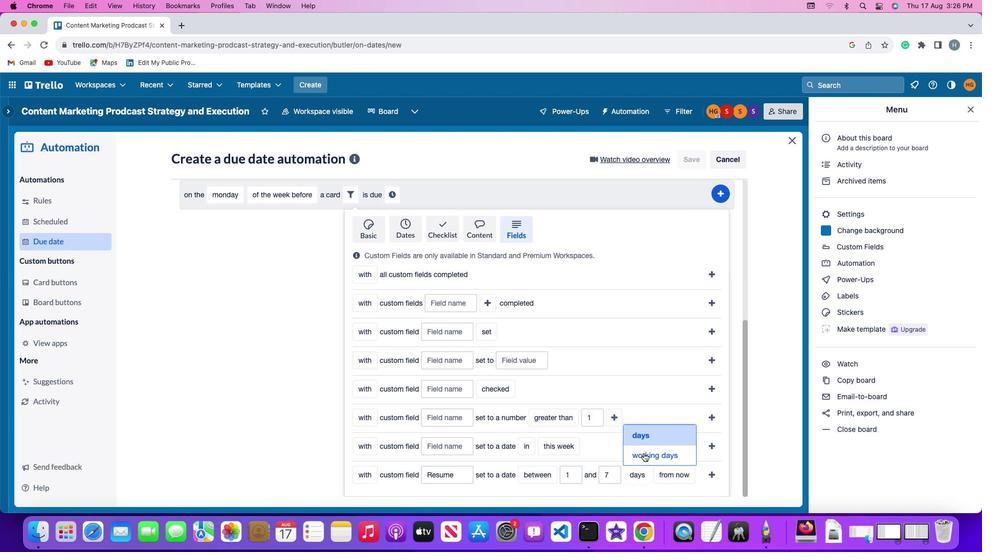 
Action: Mouse moved to (379, 492)
Screenshot: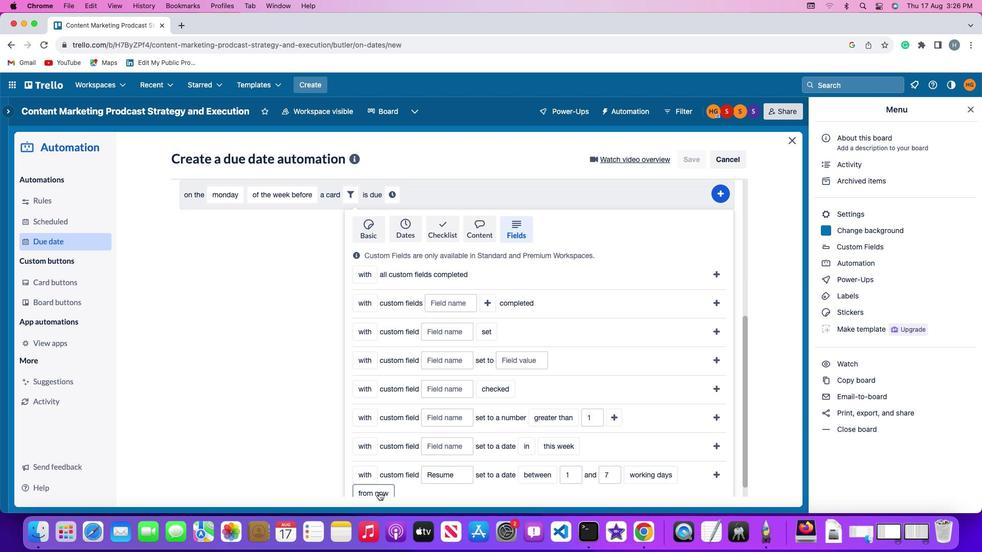
Action: Mouse pressed left at (379, 492)
Screenshot: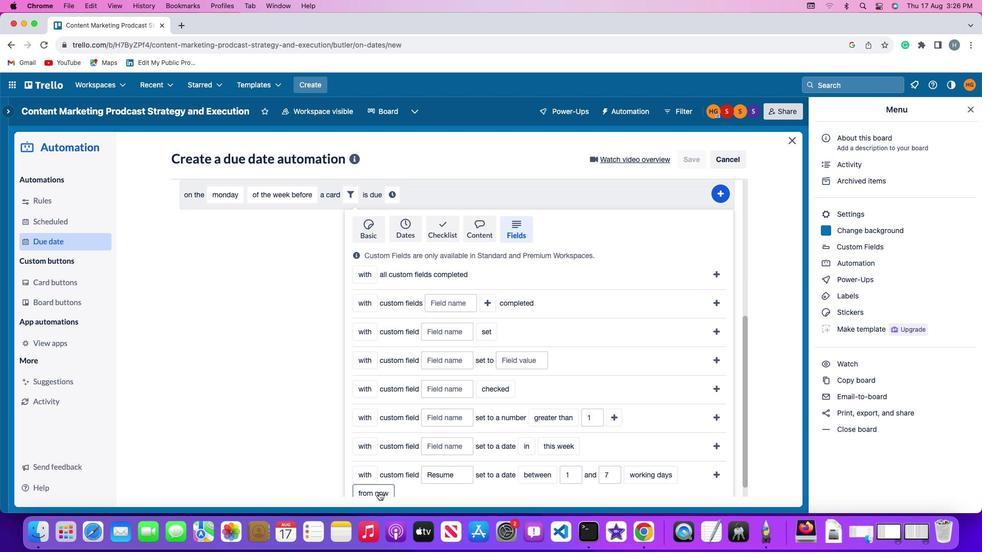 
Action: Mouse moved to (385, 454)
Screenshot: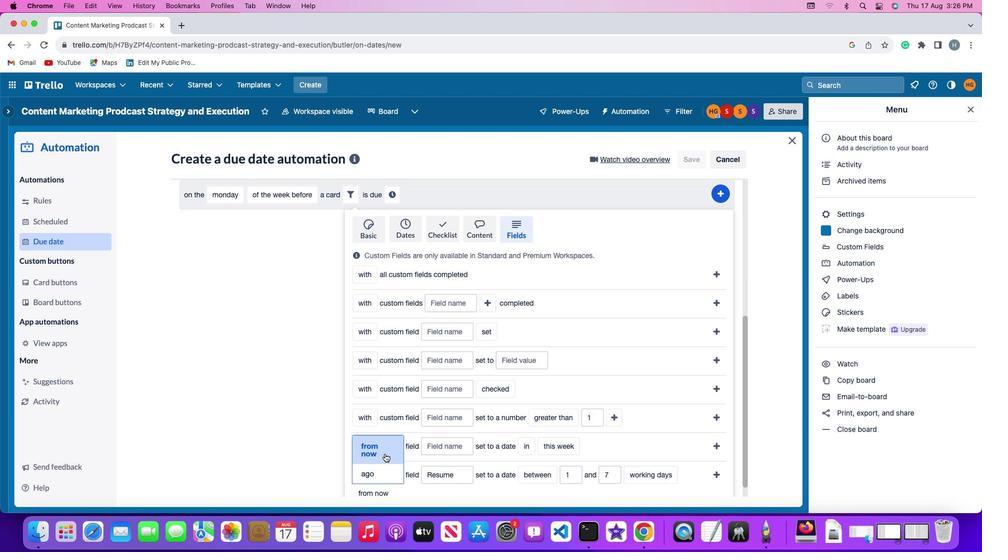 
Action: Mouse pressed left at (385, 454)
Screenshot: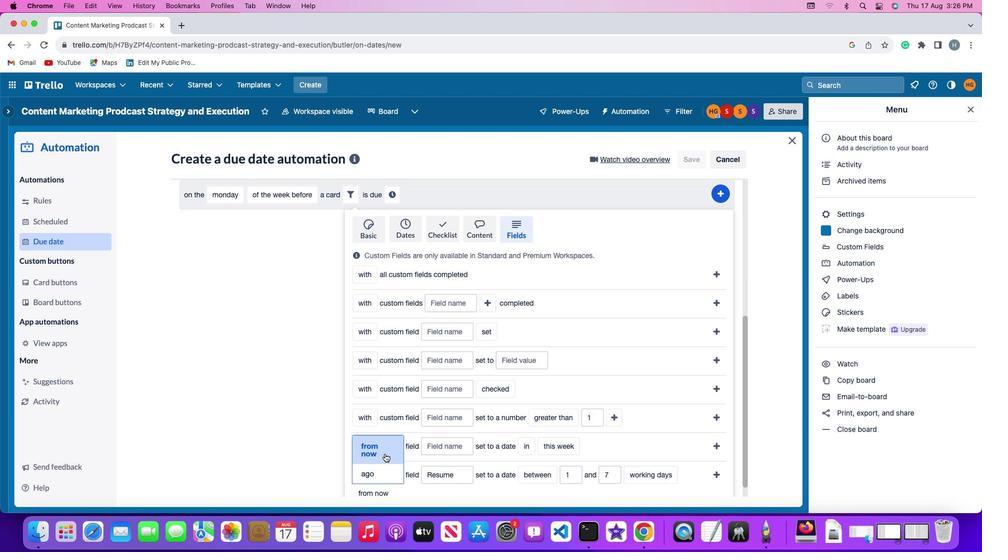 
Action: Mouse moved to (717, 475)
Screenshot: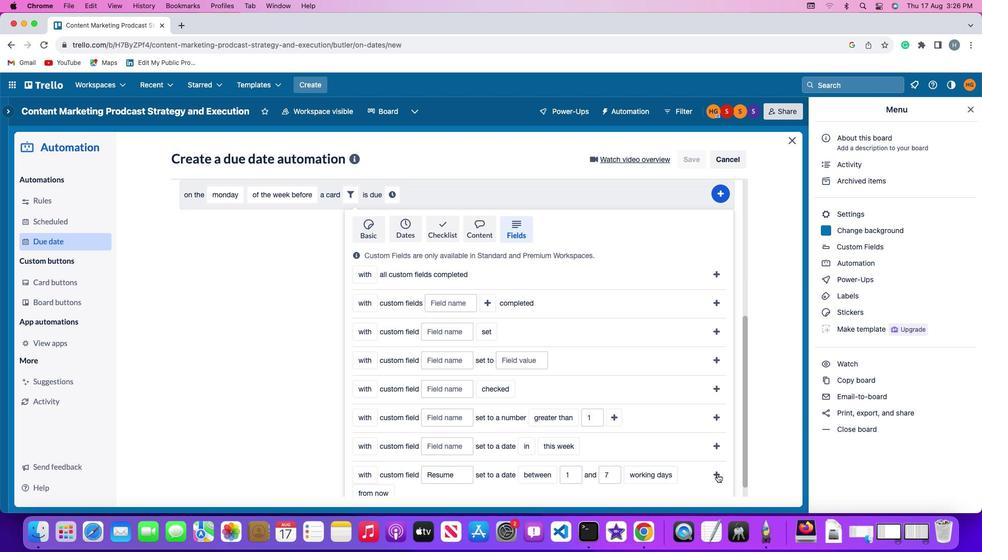
Action: Mouse pressed left at (717, 475)
Screenshot: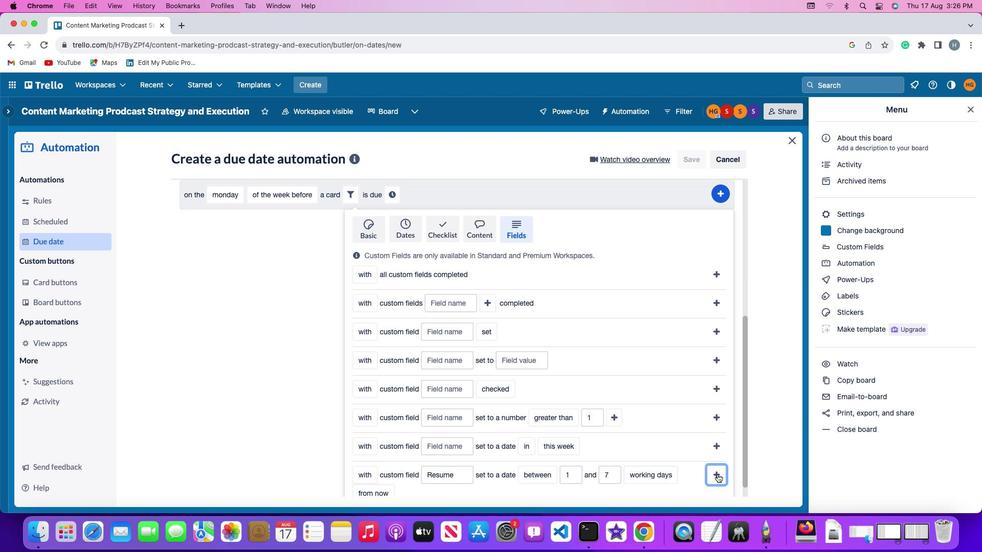 
Action: Mouse moved to (681, 446)
Screenshot: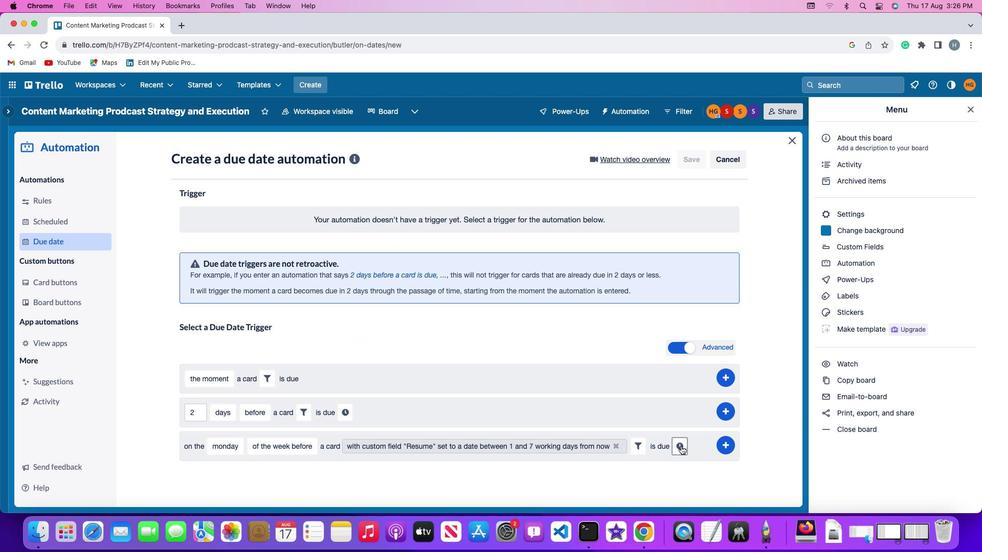 
Action: Mouse pressed left at (681, 446)
Screenshot: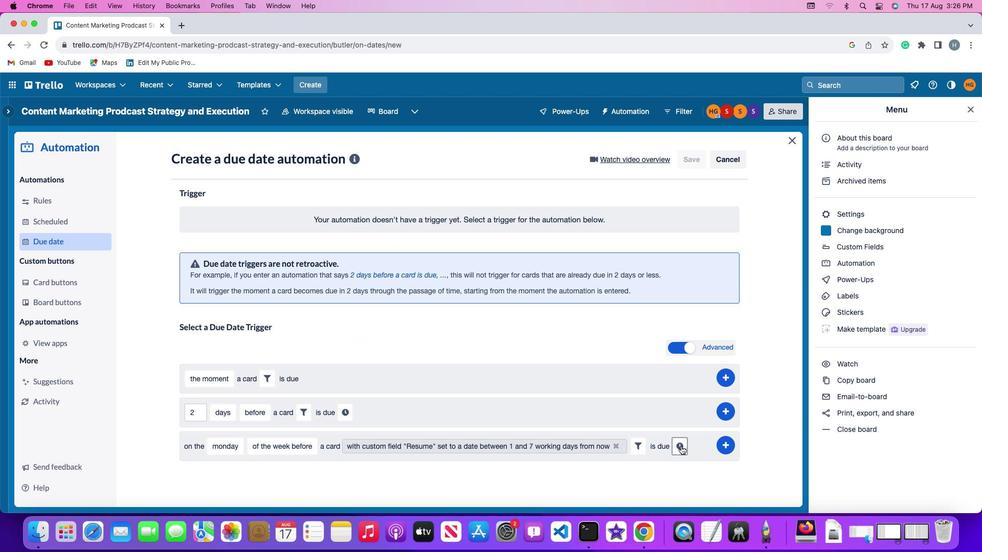 
Action: Mouse moved to (216, 469)
Screenshot: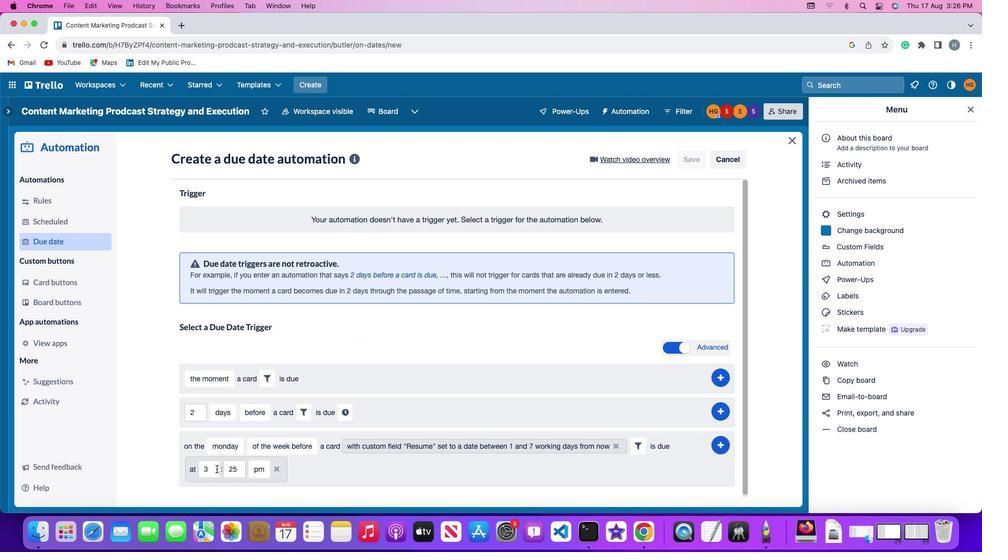 
Action: Mouse pressed left at (216, 469)
Screenshot: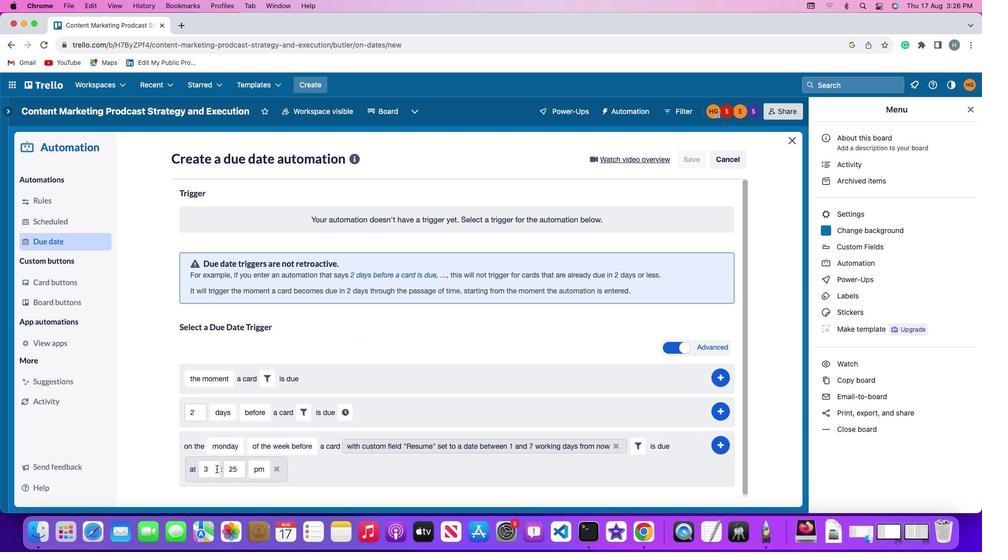 
Action: Mouse moved to (216, 469)
Screenshot: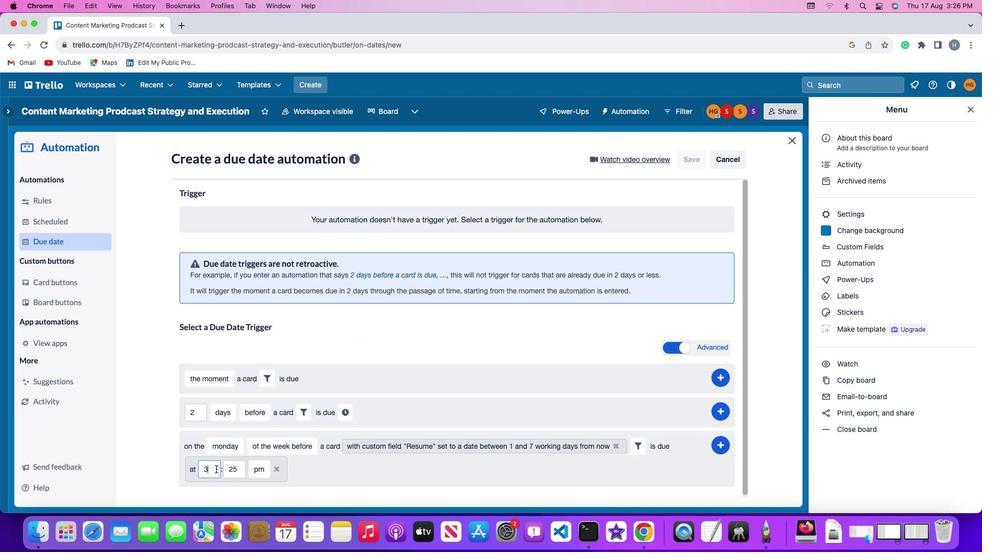 
Action: Key pressed Key.backspace'1''1'
Screenshot: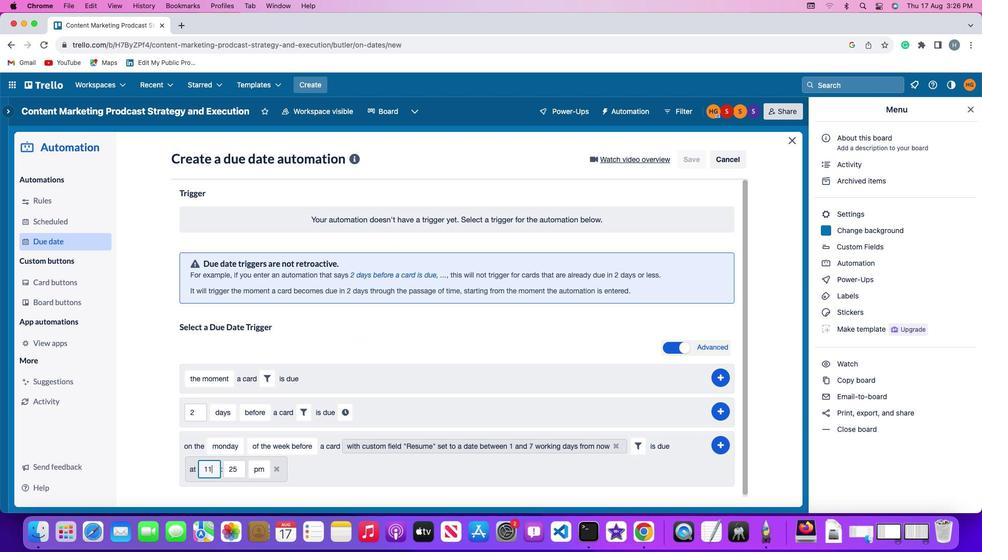 
Action: Mouse moved to (237, 467)
Screenshot: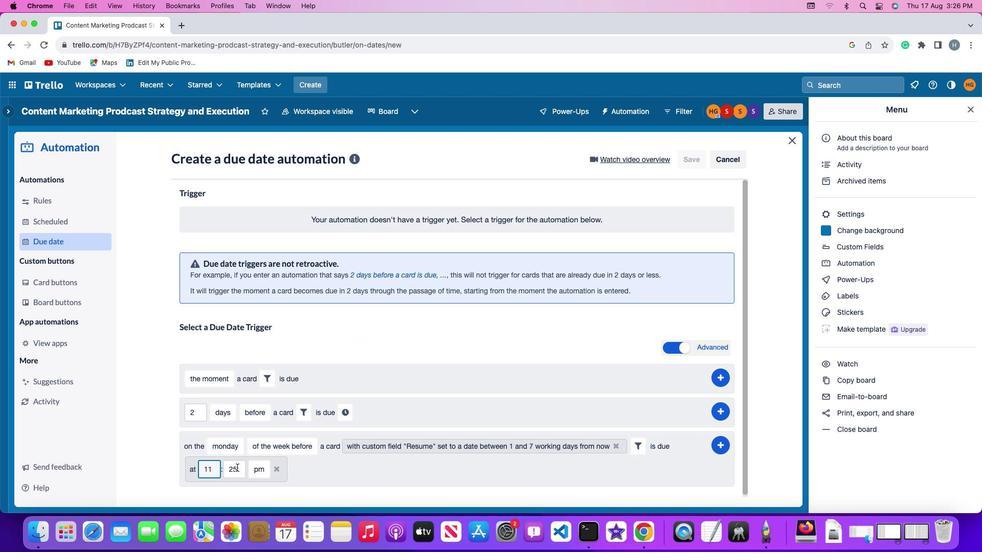 
Action: Mouse pressed left at (237, 467)
Screenshot: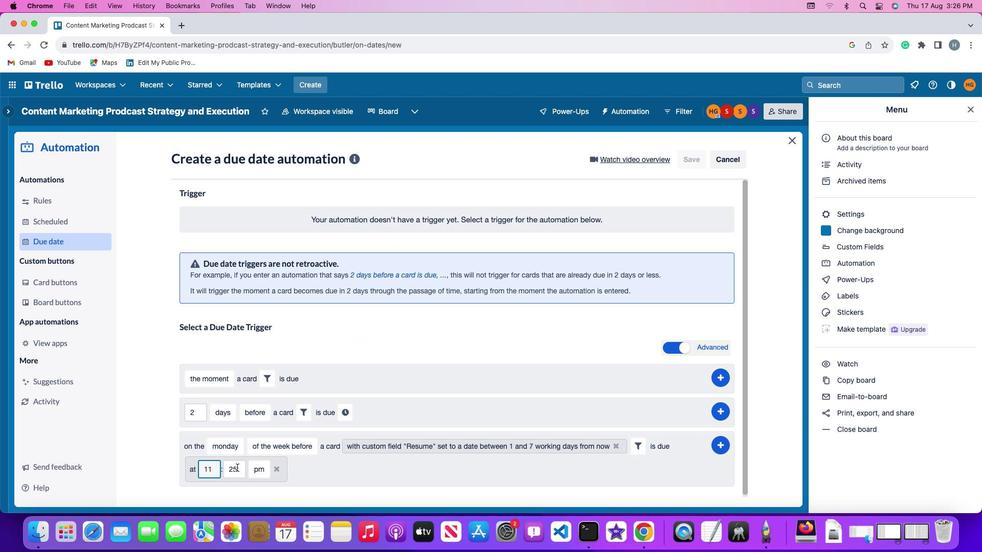 
Action: Key pressed Key.backspaceKey.backspace'0''0'
Screenshot: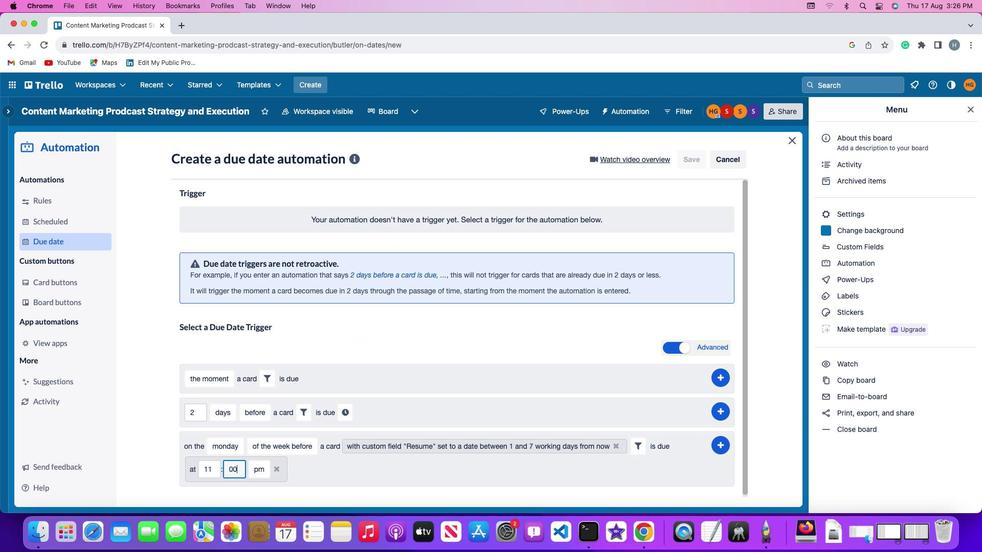 
Action: Mouse moved to (249, 466)
Screenshot: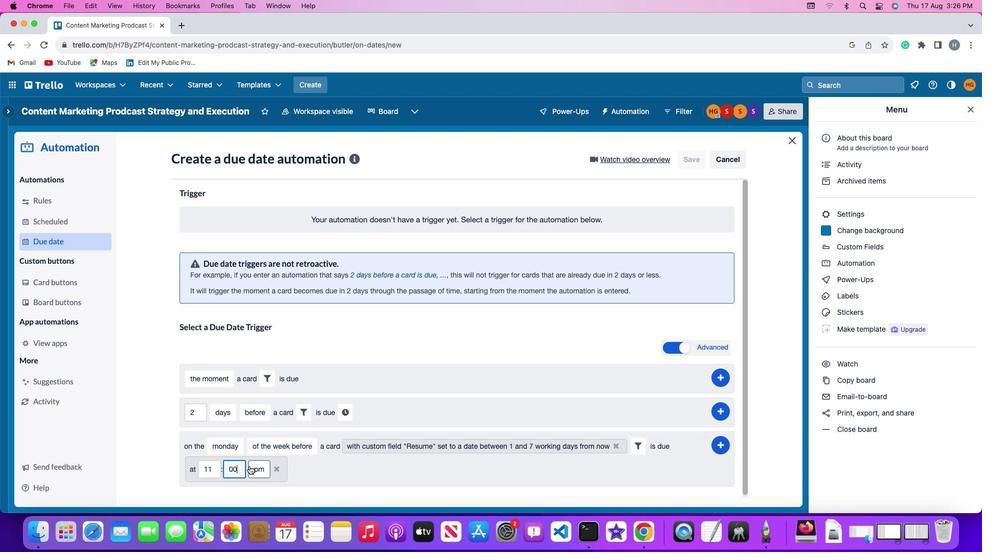 
Action: Mouse pressed left at (249, 466)
Screenshot: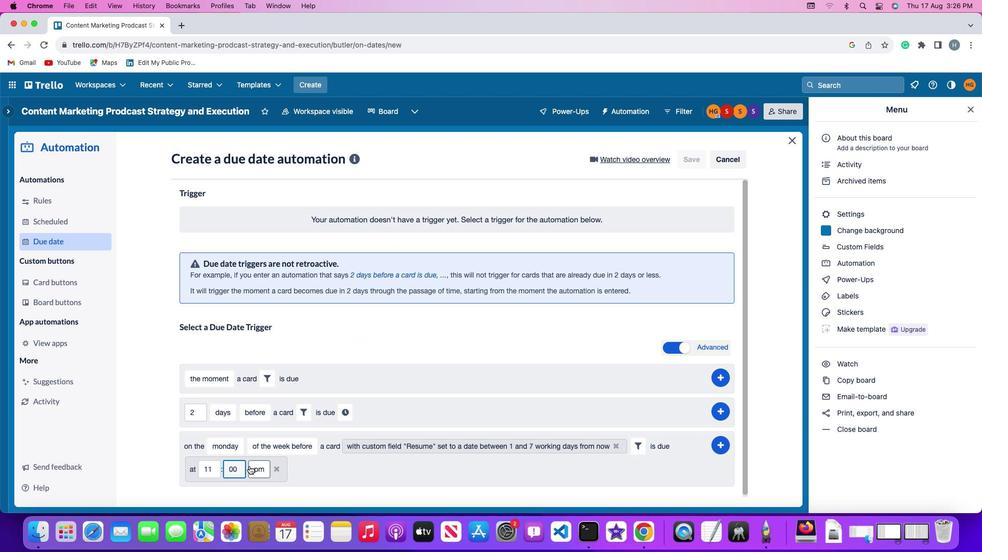
Action: Mouse moved to (262, 430)
Screenshot: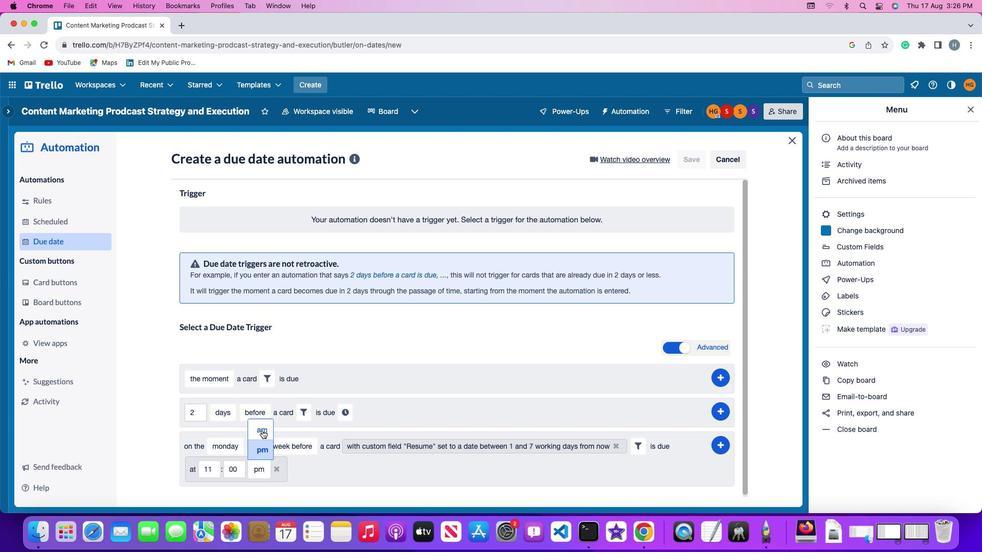 
Action: Mouse pressed left at (262, 430)
Screenshot: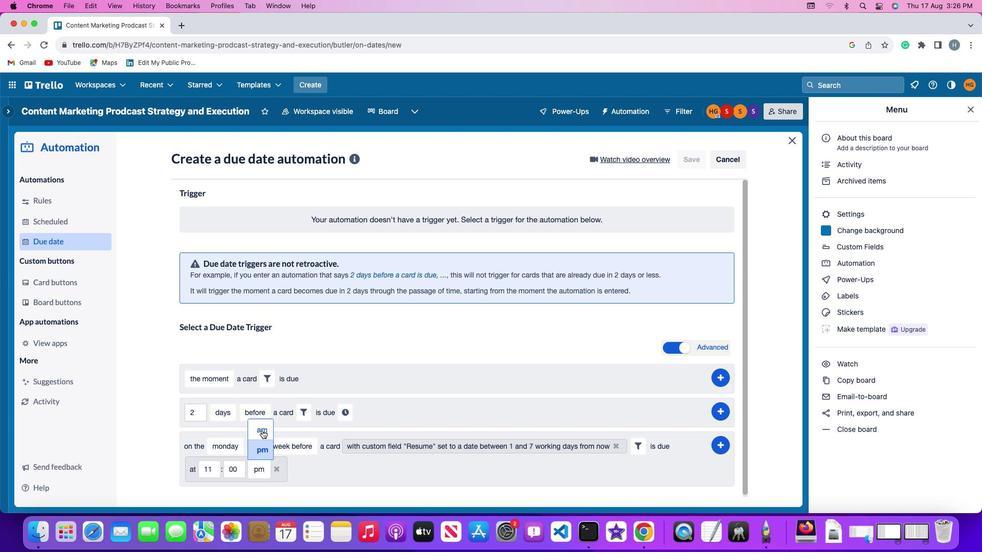 
Action: Mouse moved to (722, 443)
Screenshot: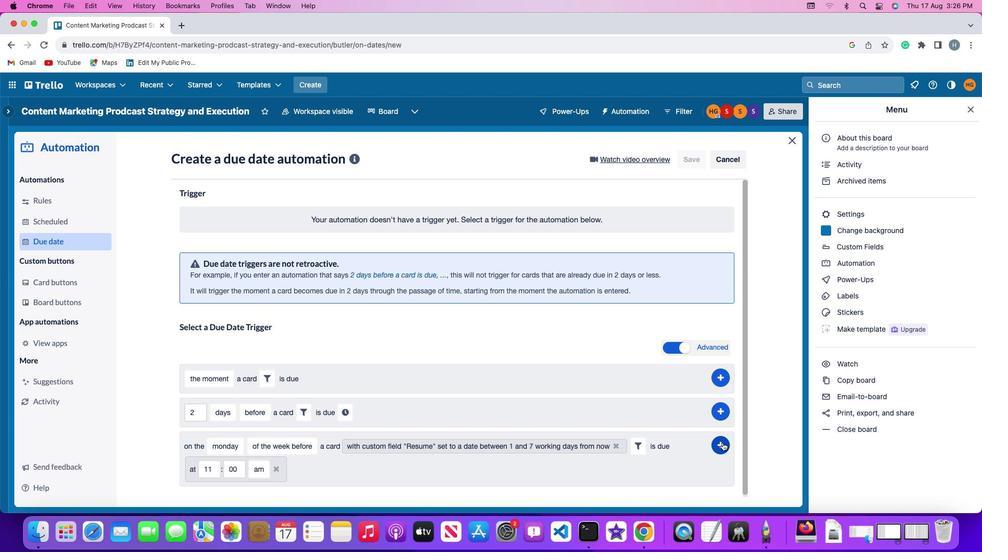 
Action: Mouse pressed left at (722, 443)
Screenshot: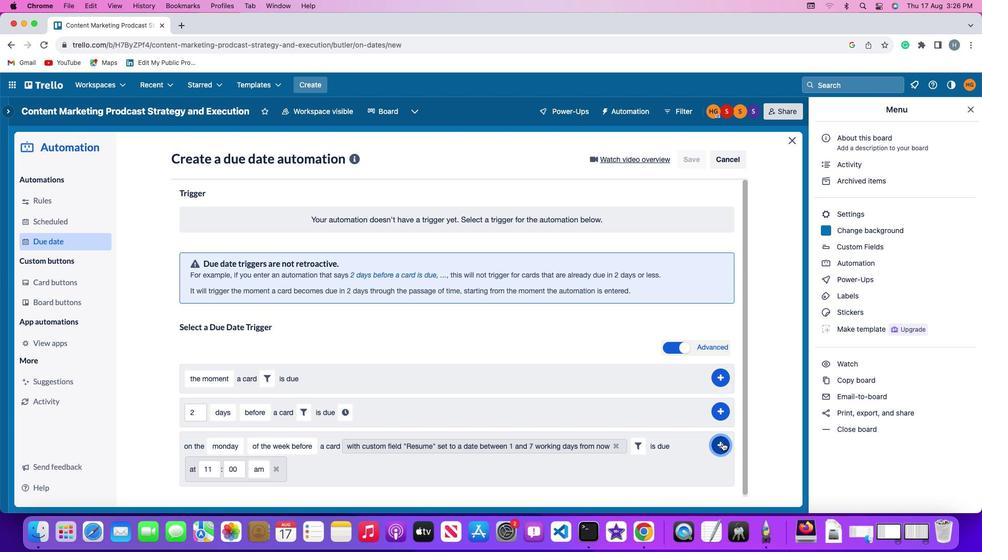
Action: Mouse moved to (780, 373)
Screenshot: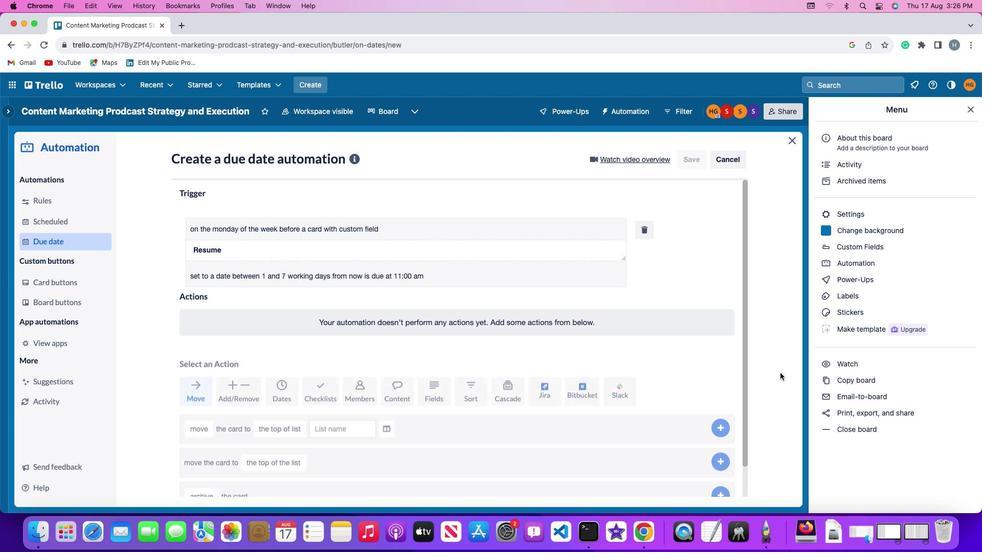 
